 Task: Look for space in Barabai, Indonesia from 5th July, 2023 to 10th July, 2023 for 4 adults in price range Rs.9000 to Rs.14000. Place can be entire place with 2 bedrooms having 4 beds and 2 bathrooms. Property type can be house, flat, guest house. Booking option can be shelf check-in. Required host language is English.
Action: Mouse moved to (473, 85)
Screenshot: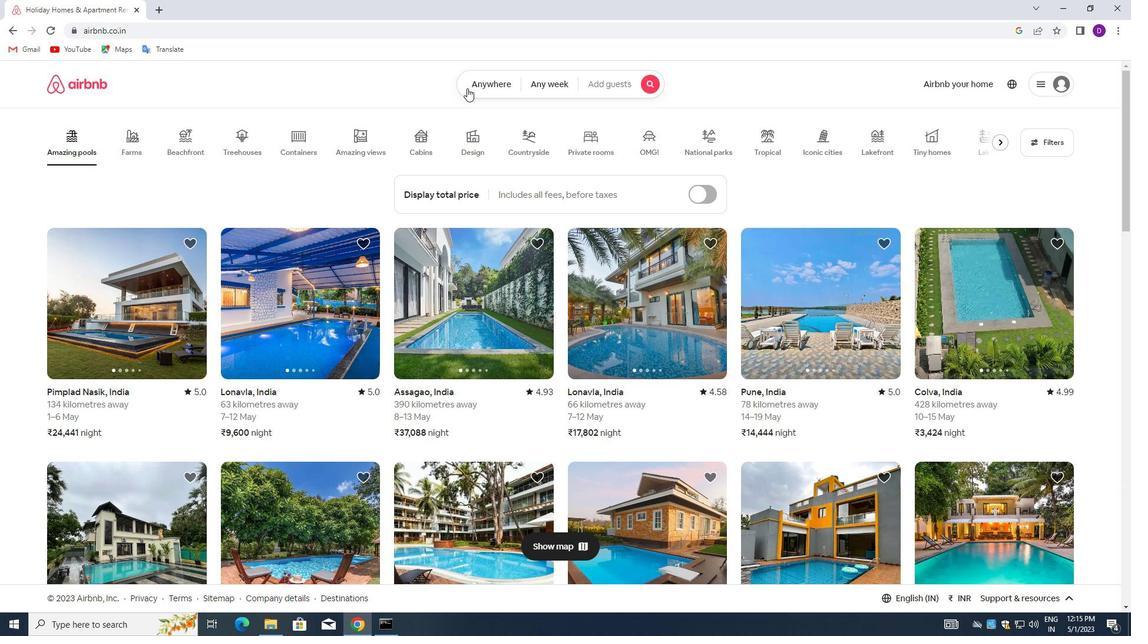 
Action: Mouse pressed left at (473, 85)
Screenshot: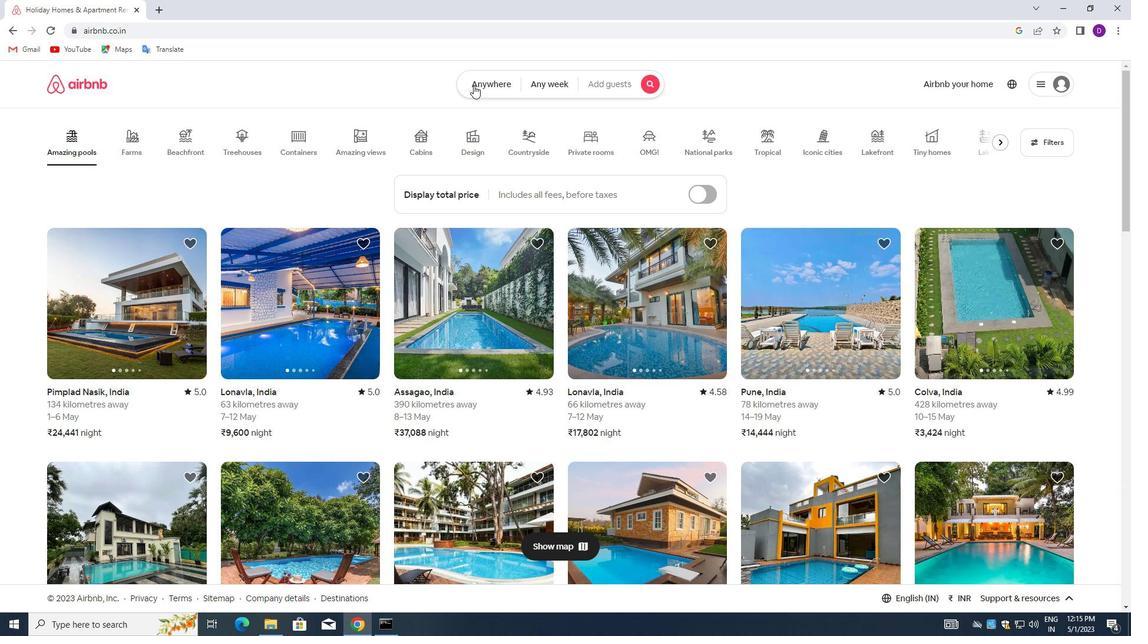 
Action: Mouse moved to (371, 134)
Screenshot: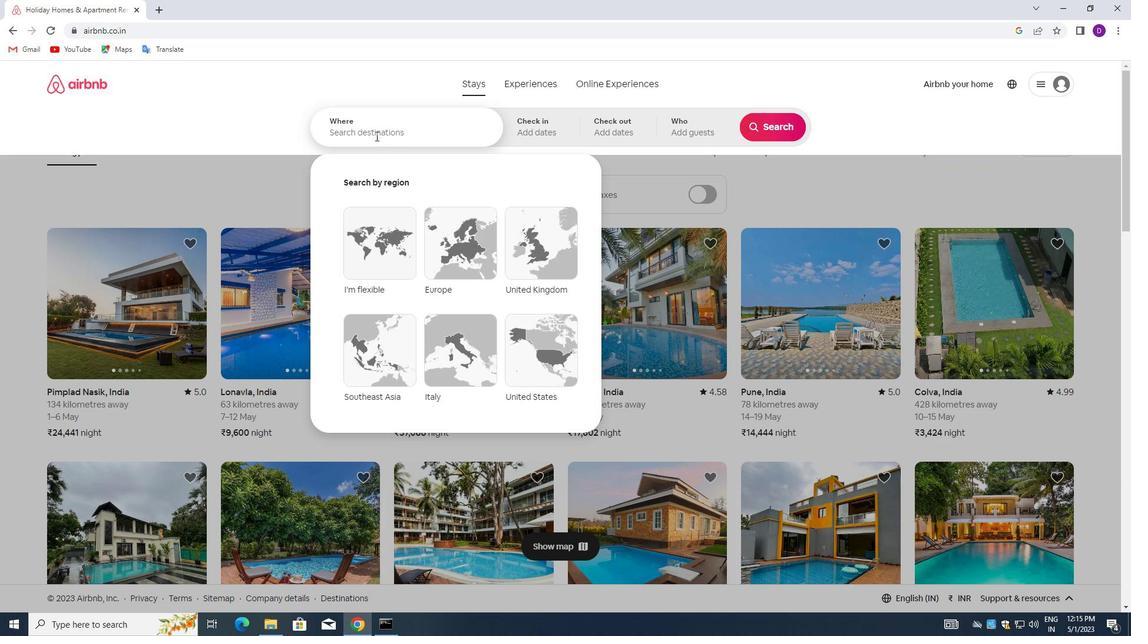 
Action: Mouse pressed left at (371, 134)
Screenshot: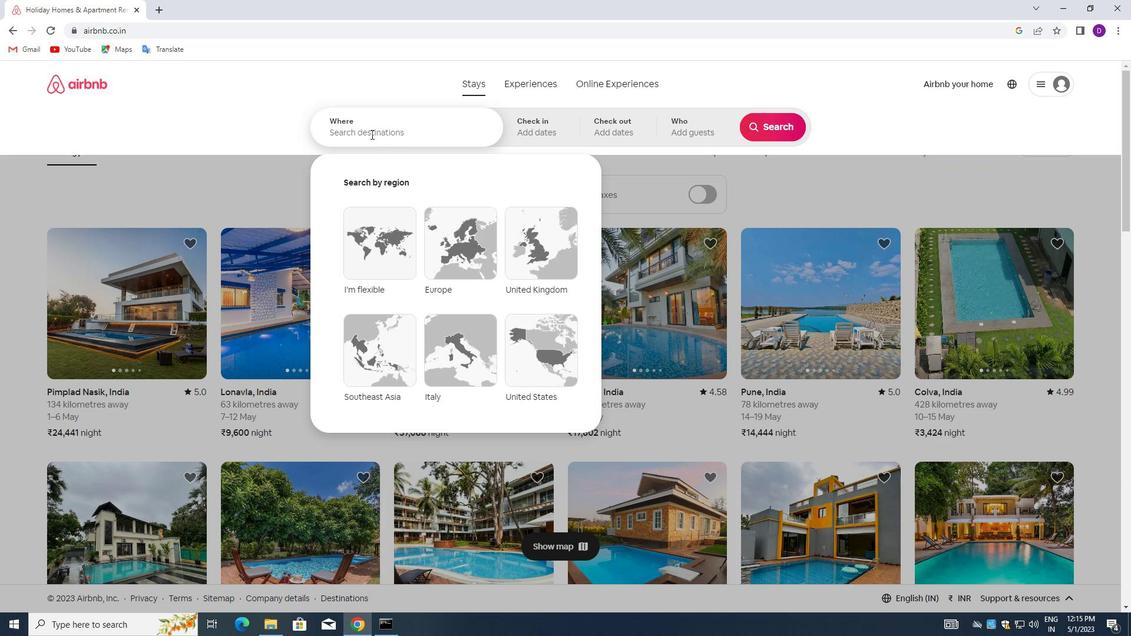 
Action: Mouse moved to (354, 126)
Screenshot: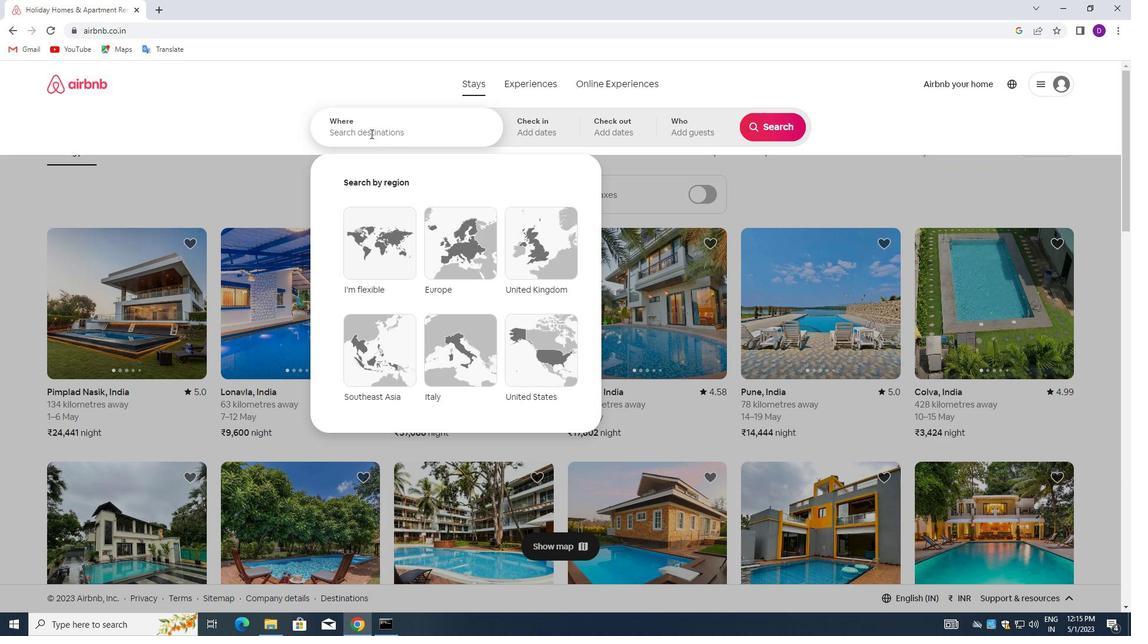 
Action: Key pressed <Key.shift>BARABAI
Screenshot: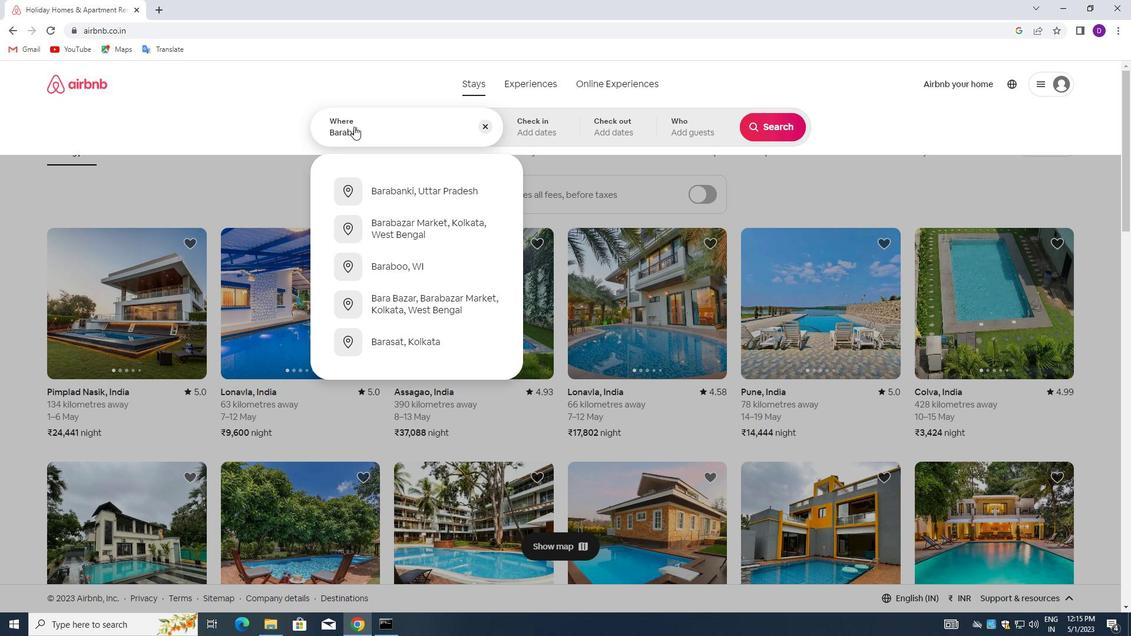 
Action: Mouse moved to (272, 126)
Screenshot: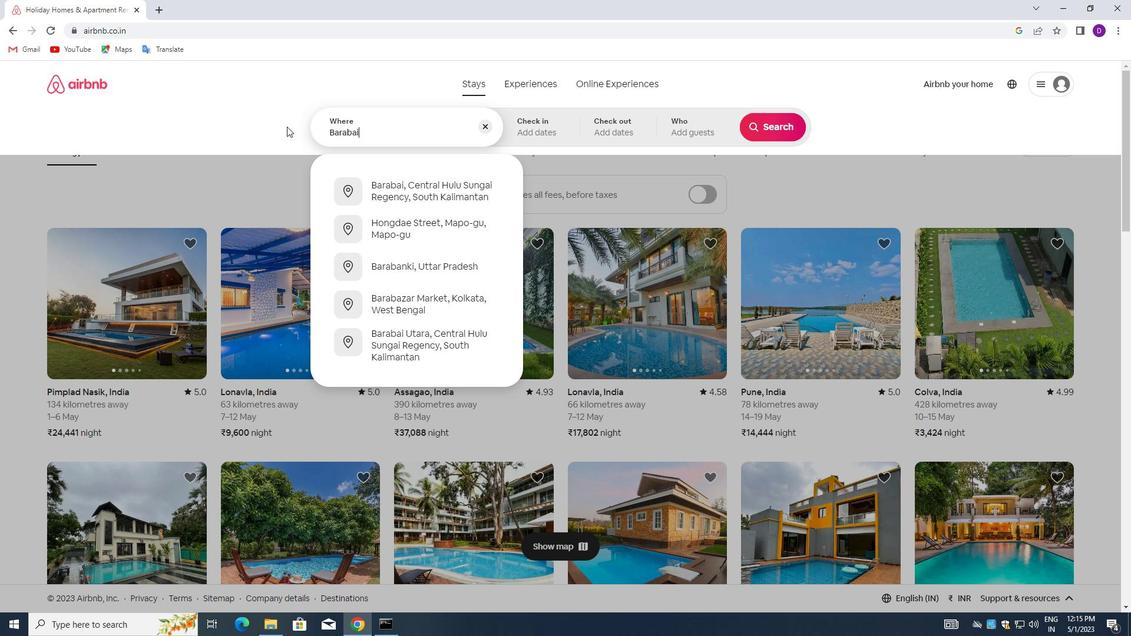 
Action: Key pressed ,<Key.space><Key.shift>INDONESE<Key.backspace>IA<Key.enter>
Screenshot: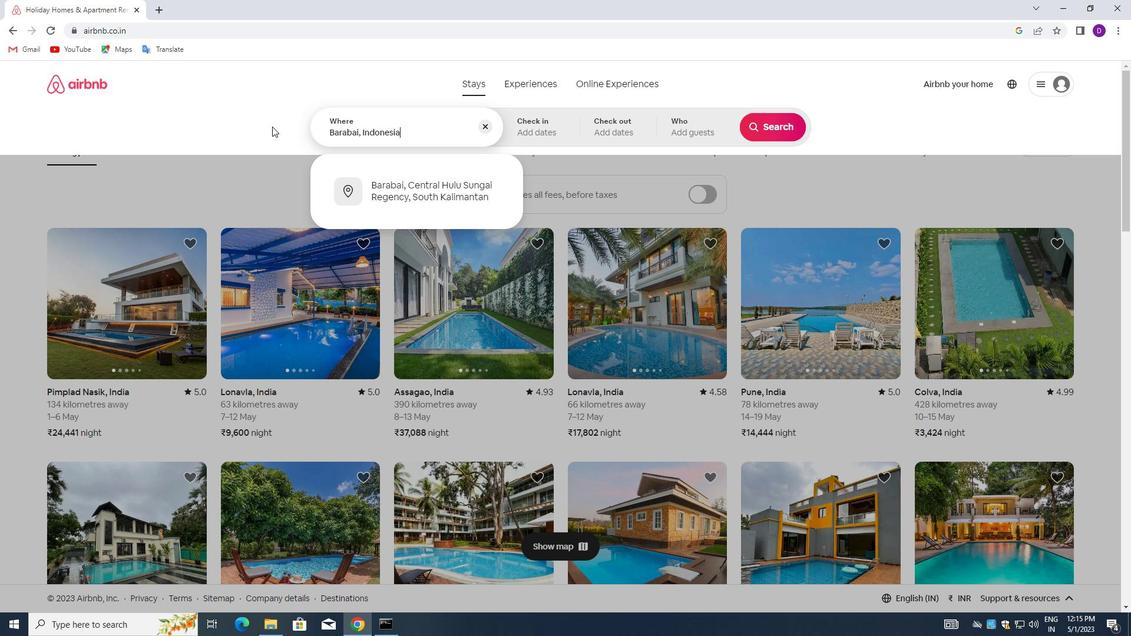 
Action: Mouse moved to (762, 222)
Screenshot: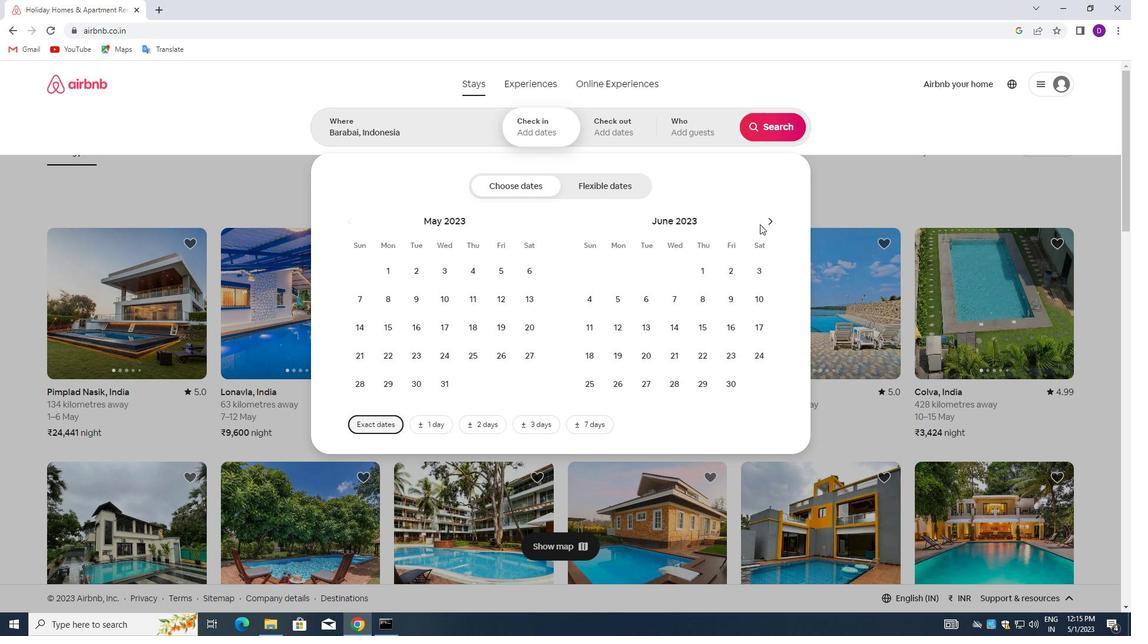 
Action: Mouse pressed left at (762, 222)
Screenshot: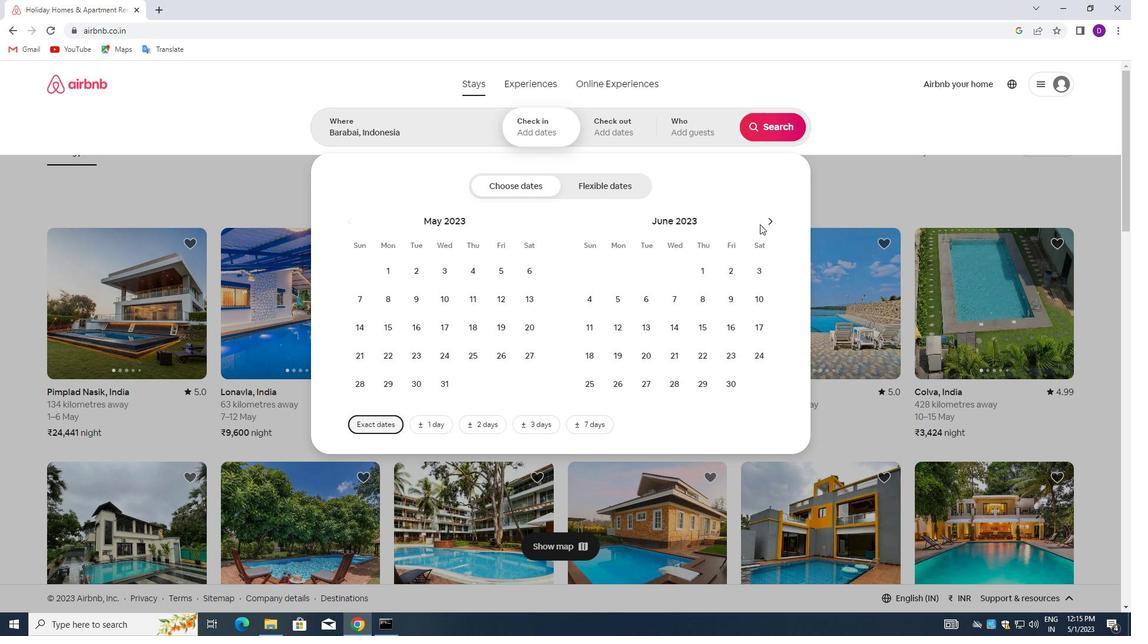 
Action: Mouse moved to (667, 299)
Screenshot: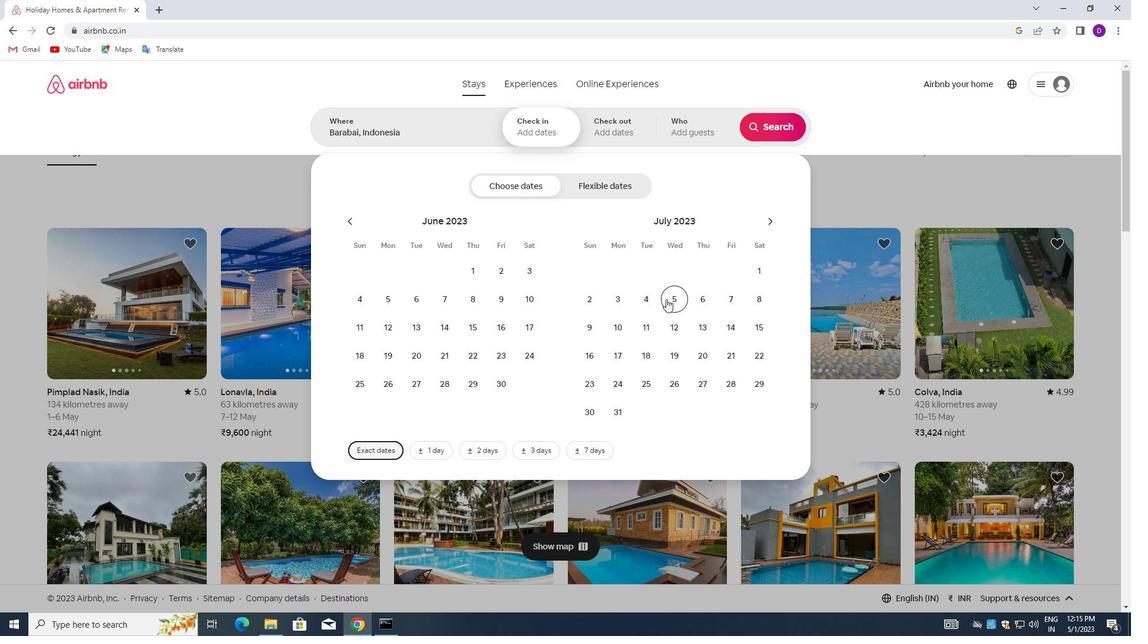 
Action: Mouse pressed left at (667, 299)
Screenshot: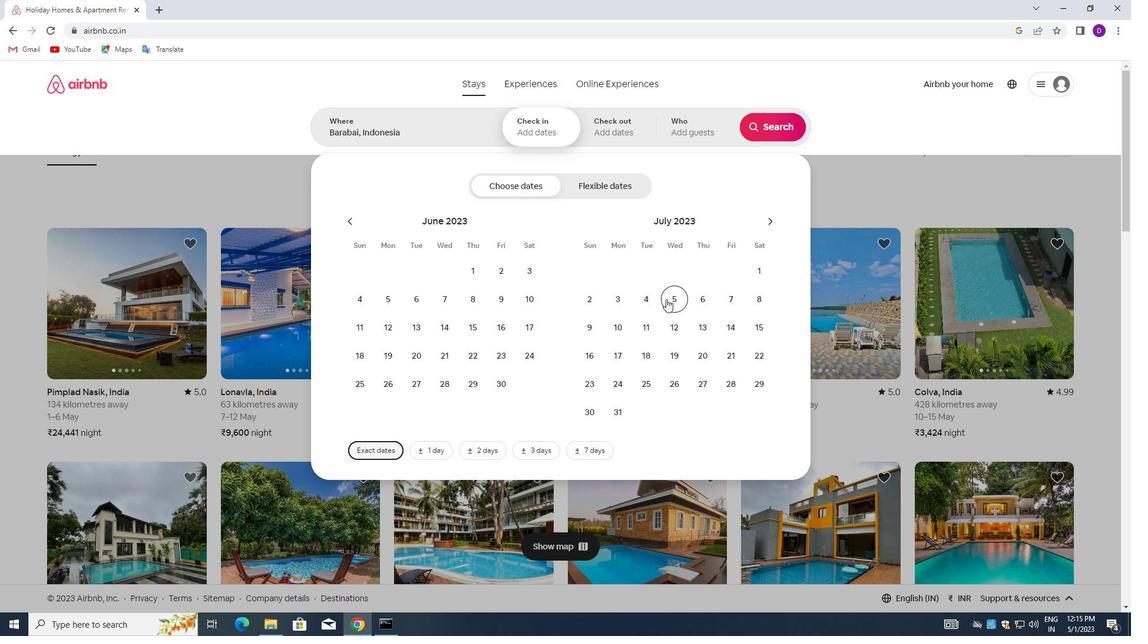
Action: Mouse moved to (618, 326)
Screenshot: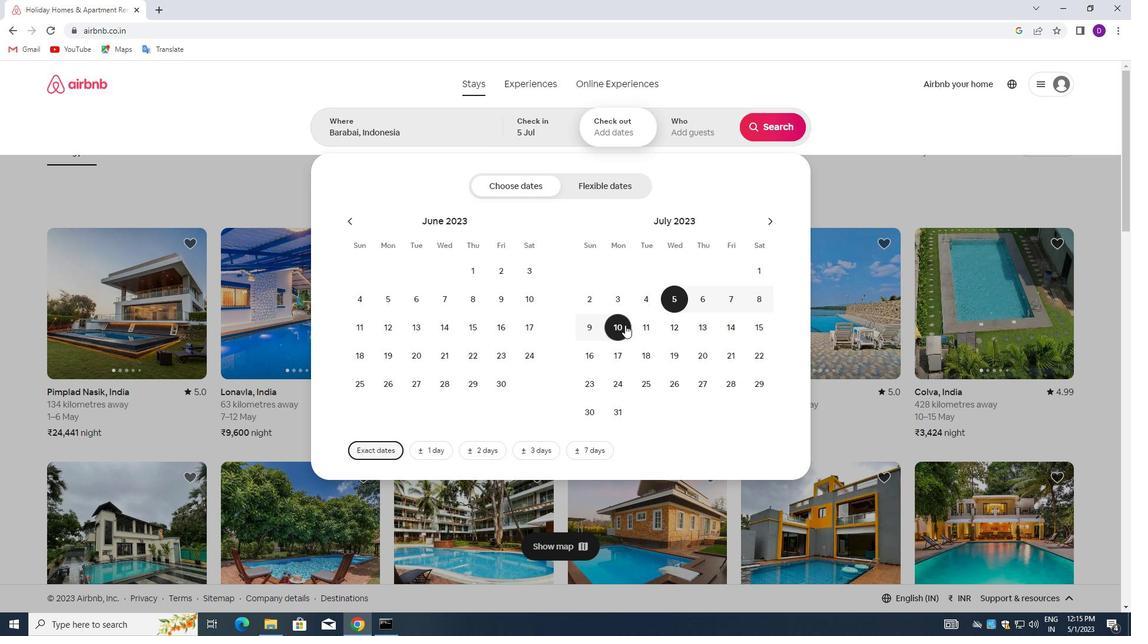 
Action: Mouse pressed left at (618, 326)
Screenshot: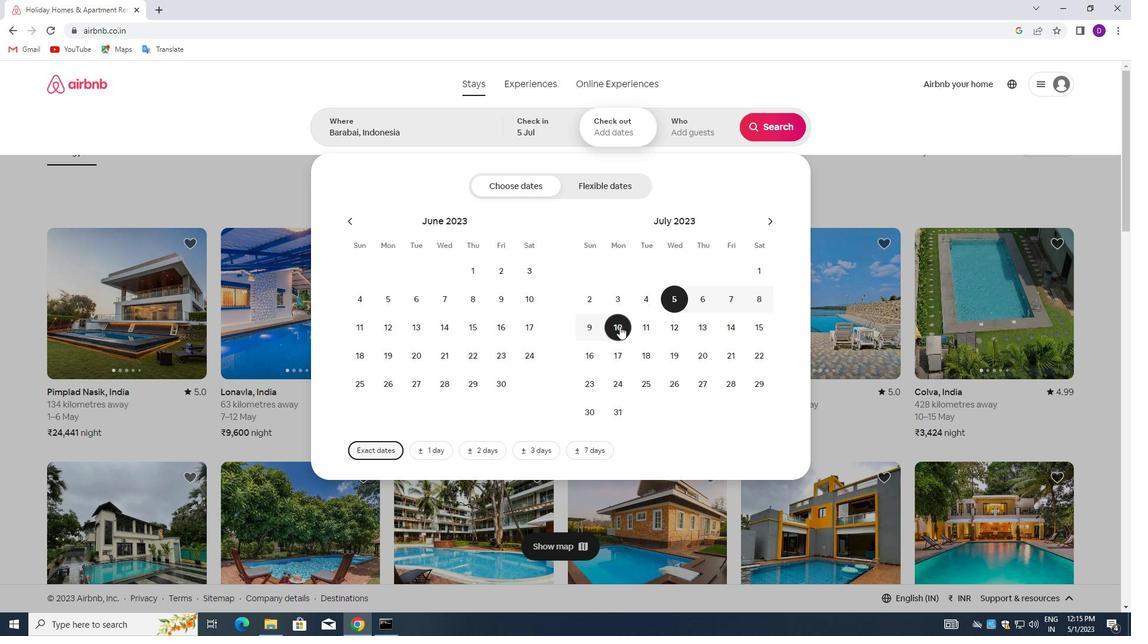 
Action: Mouse moved to (682, 133)
Screenshot: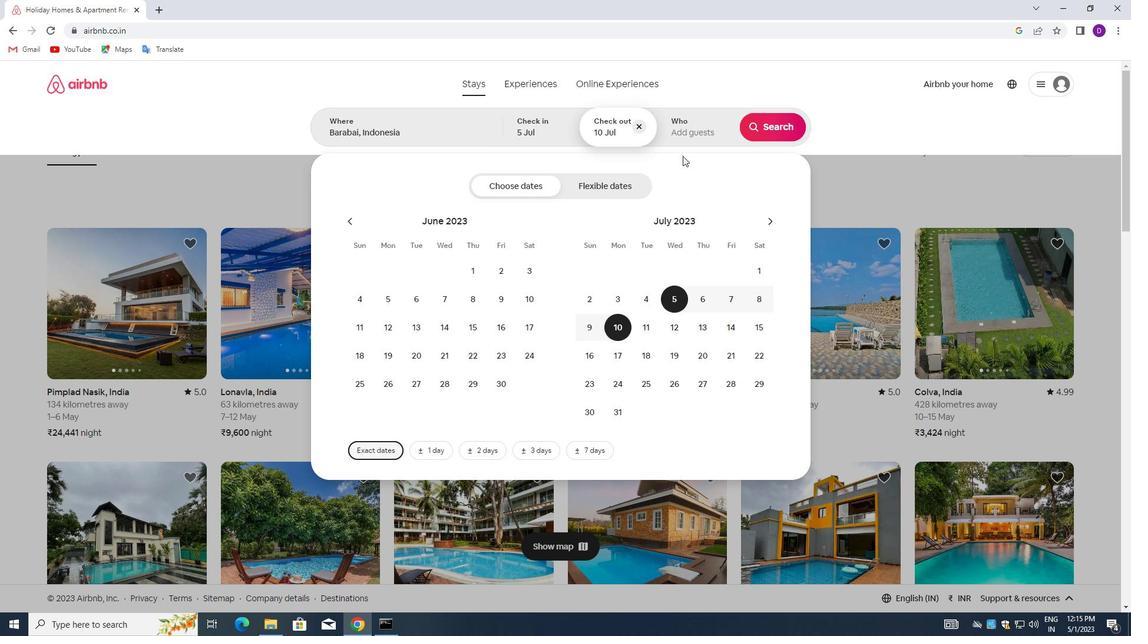 
Action: Mouse pressed left at (682, 133)
Screenshot: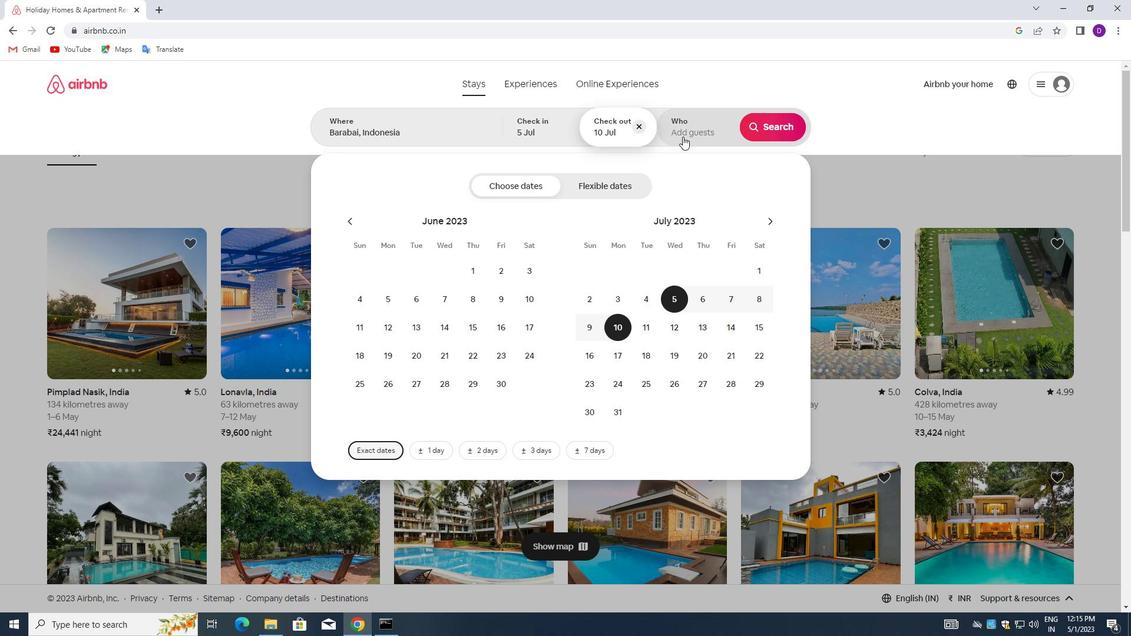 
Action: Mouse moved to (784, 179)
Screenshot: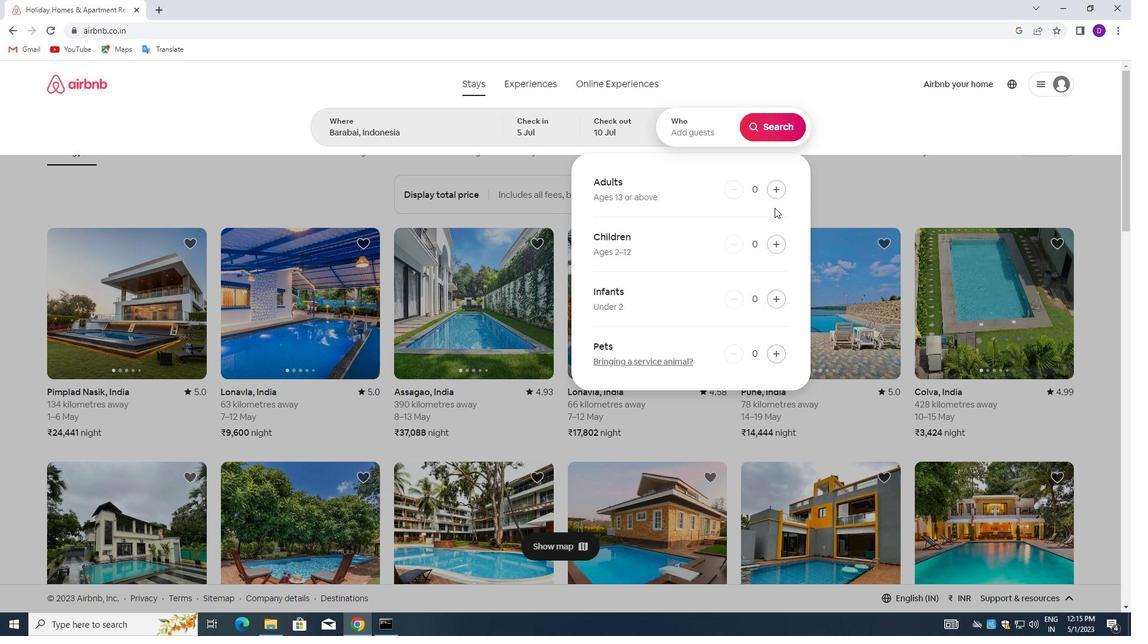 
Action: Mouse pressed left at (784, 179)
Screenshot: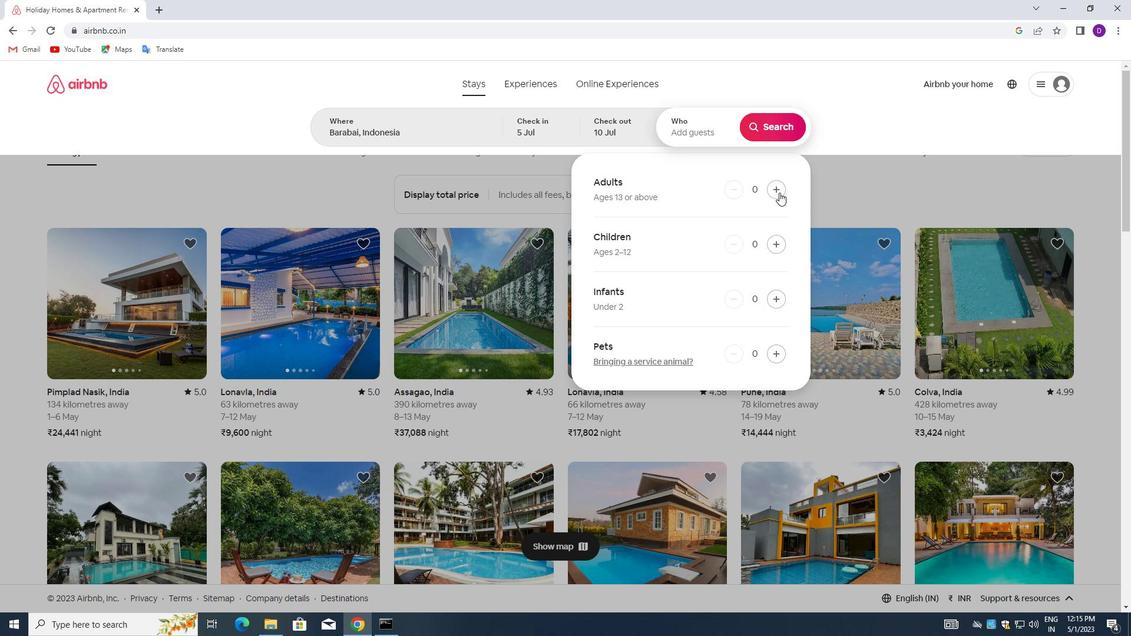 
Action: Mouse moved to (775, 187)
Screenshot: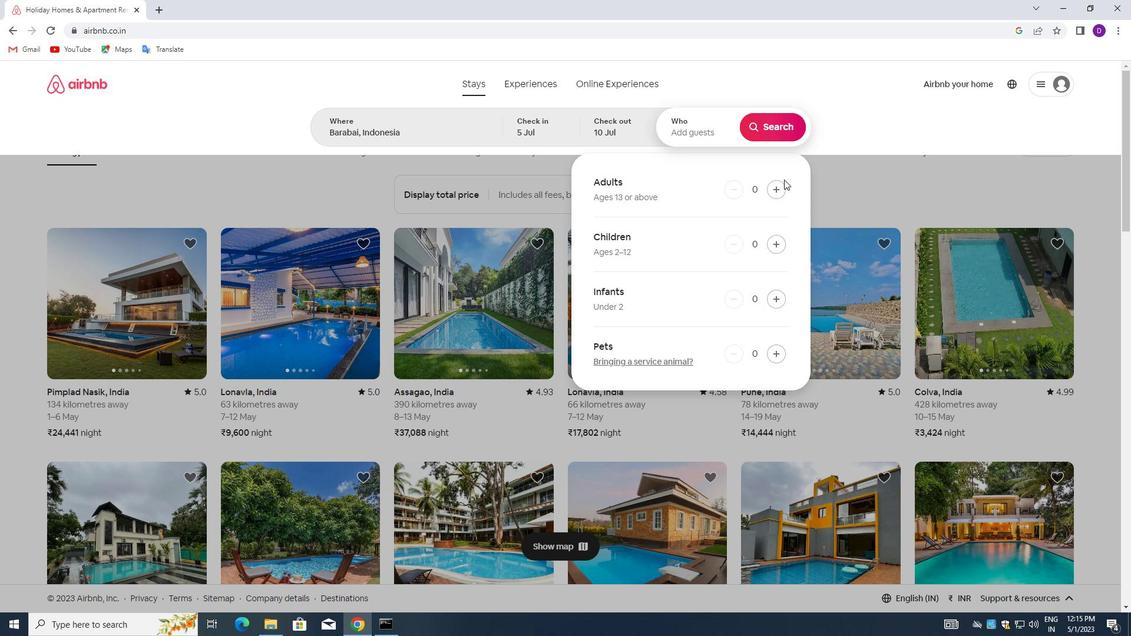 
Action: Mouse pressed left at (775, 187)
Screenshot: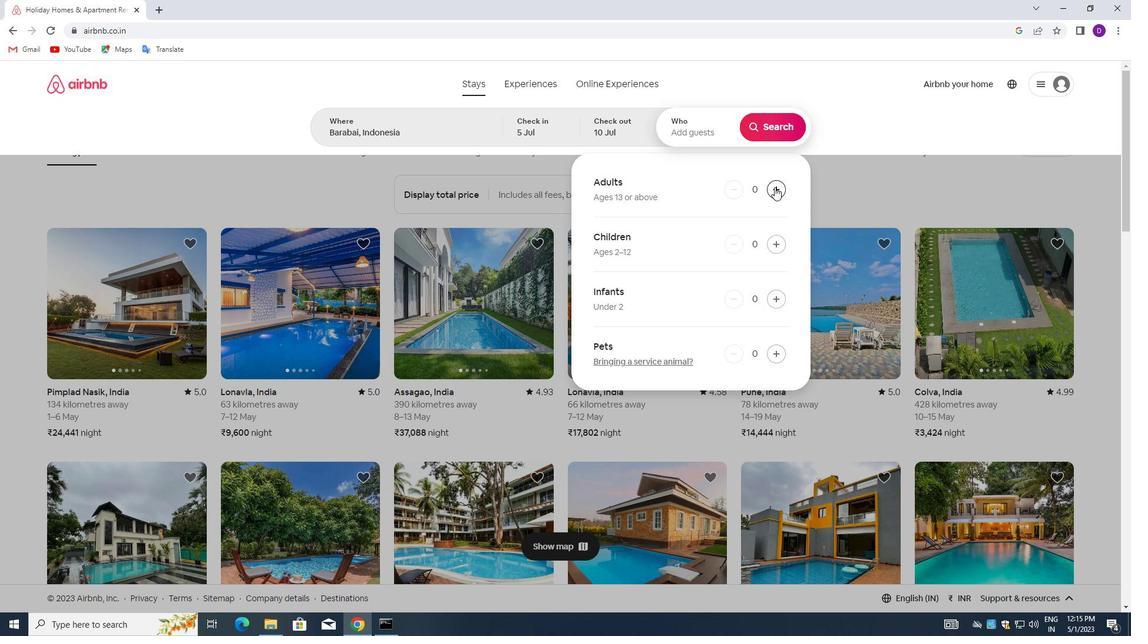 
Action: Mouse pressed left at (775, 187)
Screenshot: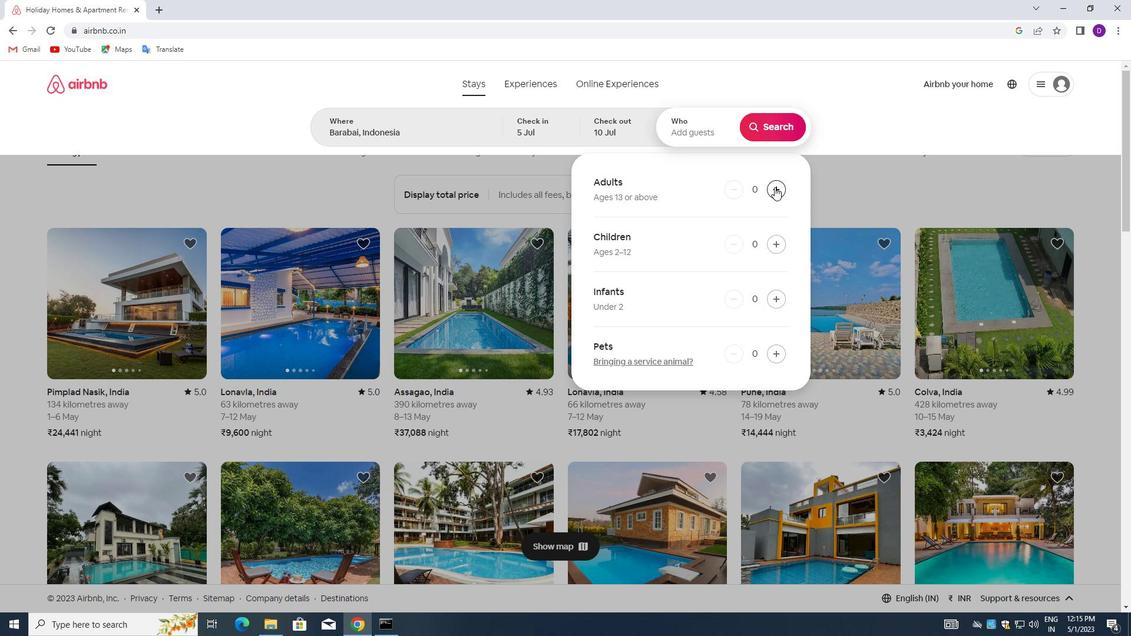 
Action: Mouse pressed left at (775, 187)
Screenshot: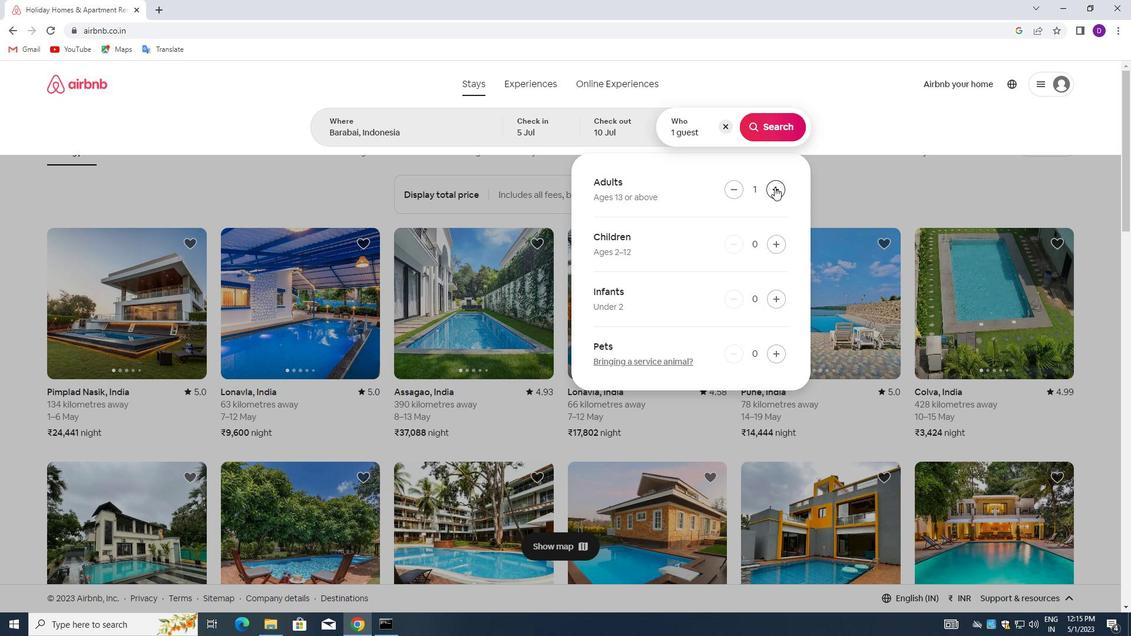 
Action: Mouse pressed left at (775, 187)
Screenshot: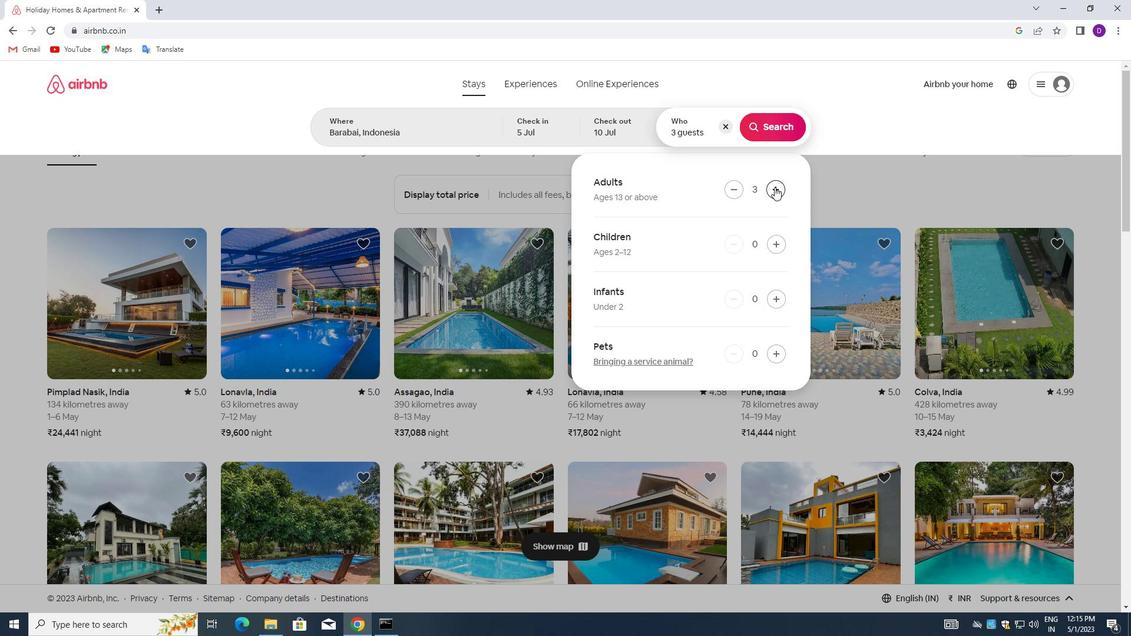 
Action: Mouse moved to (775, 136)
Screenshot: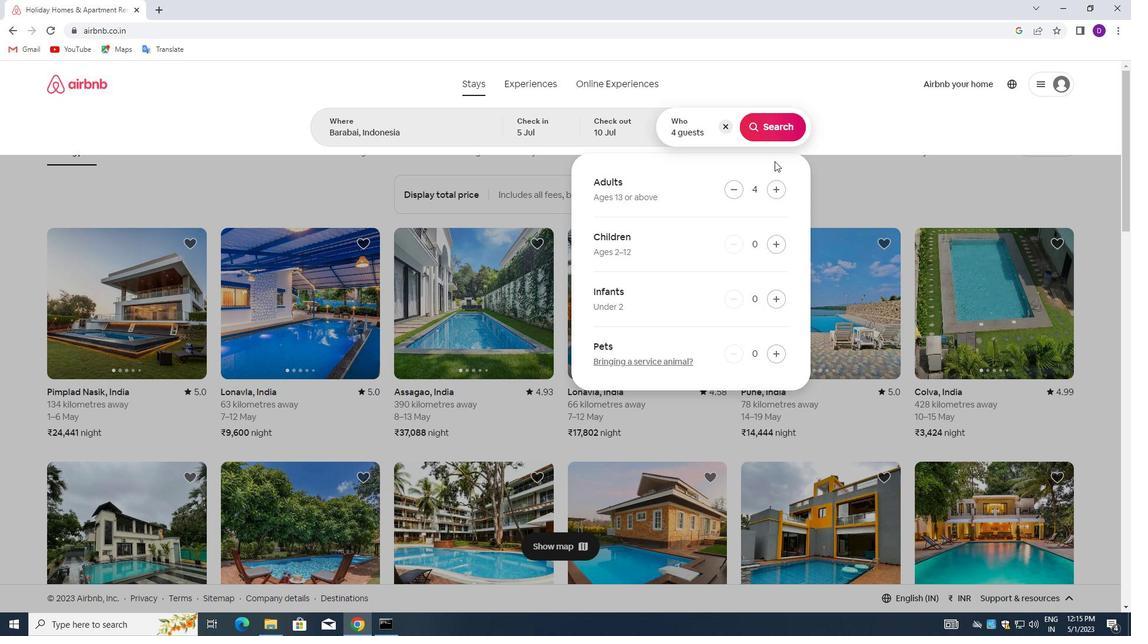 
Action: Mouse pressed left at (775, 136)
Screenshot: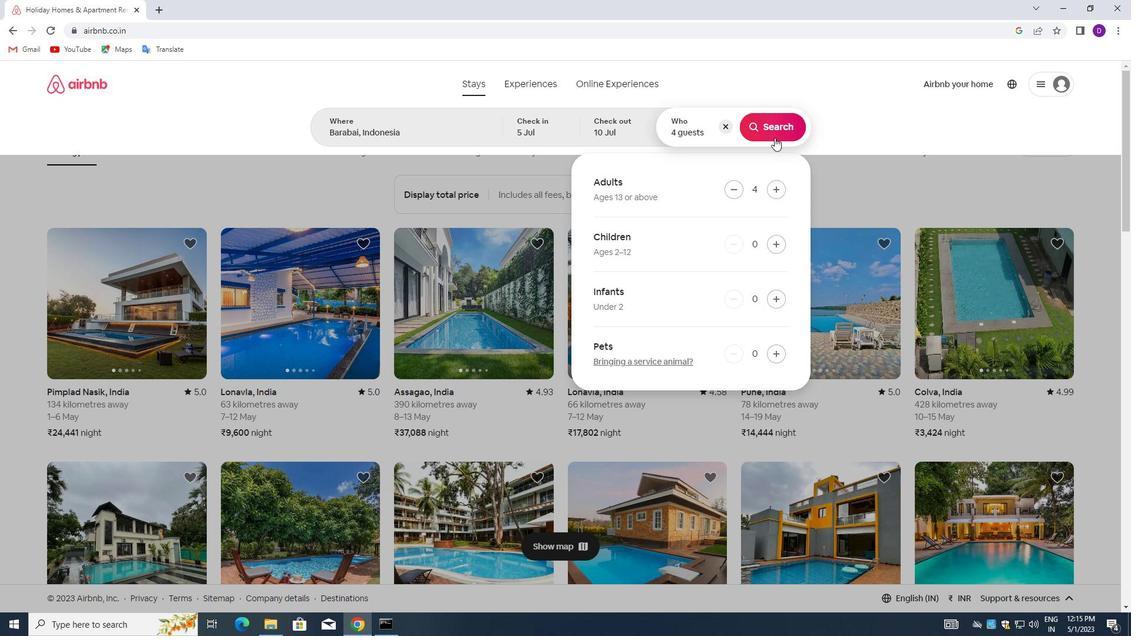 
Action: Mouse moved to (1066, 132)
Screenshot: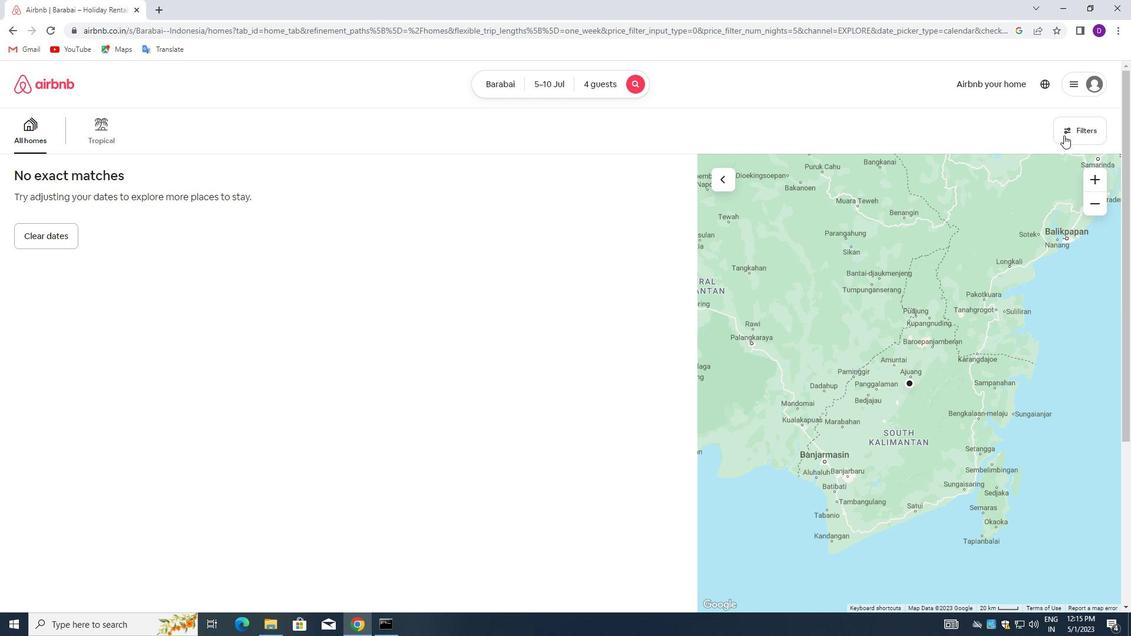 
Action: Mouse pressed left at (1066, 132)
Screenshot: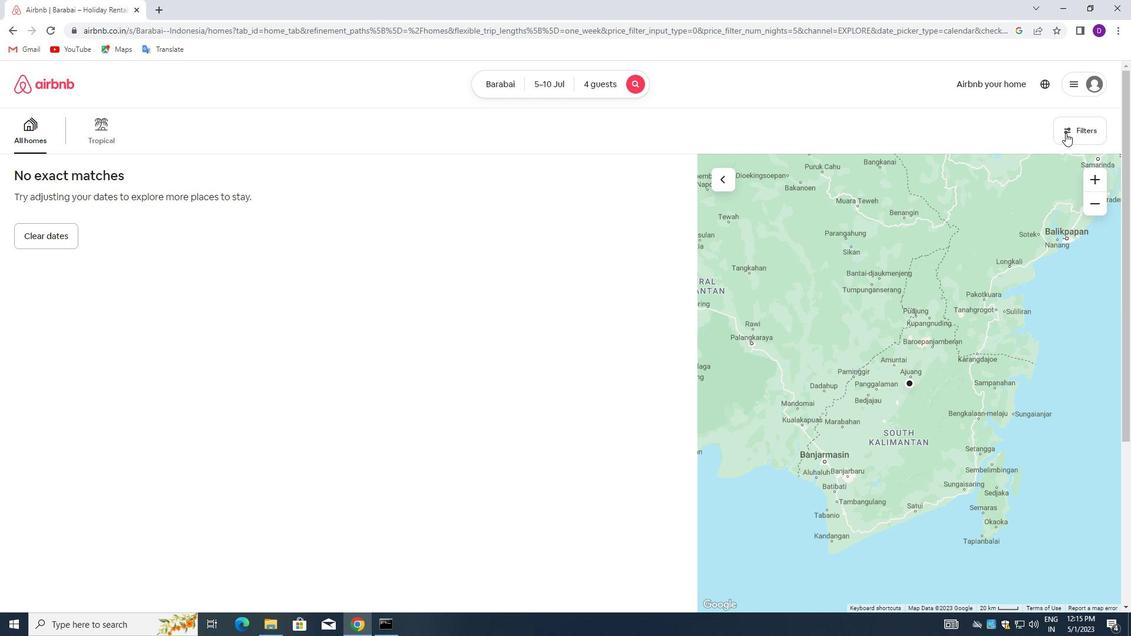 
Action: Mouse moved to (412, 205)
Screenshot: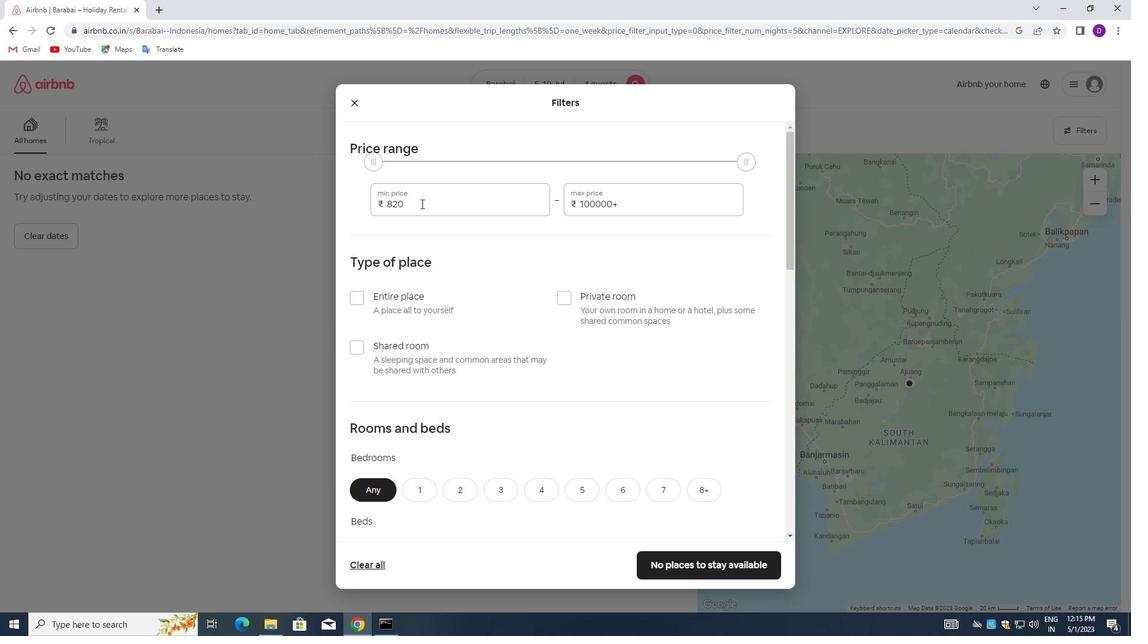 
Action: Mouse pressed left at (412, 205)
Screenshot: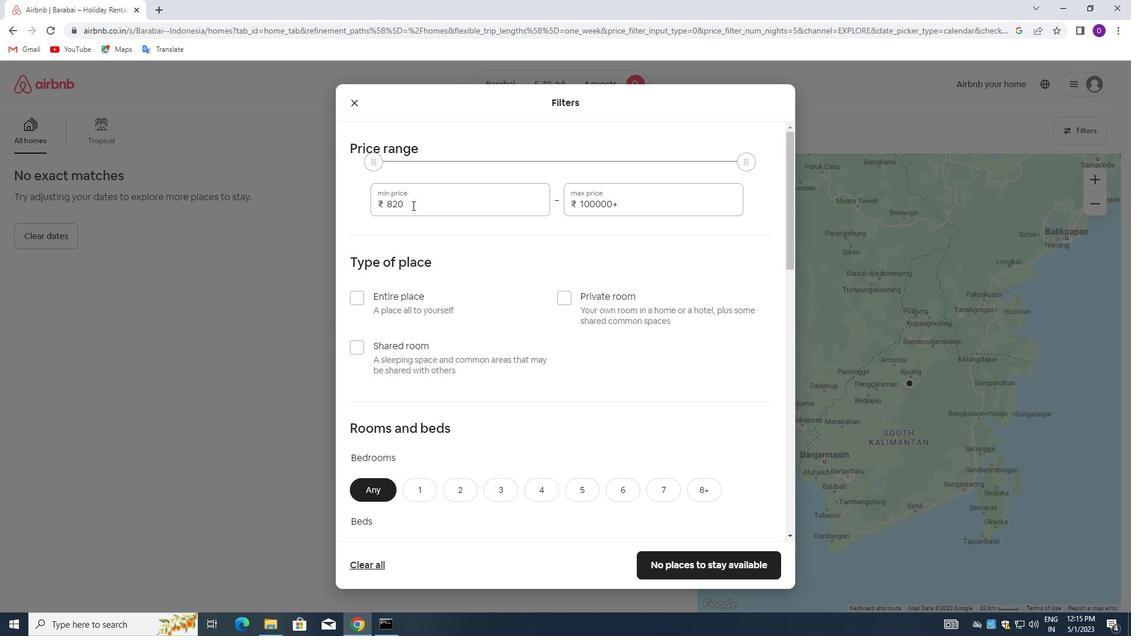 
Action: Mouse pressed left at (412, 205)
Screenshot: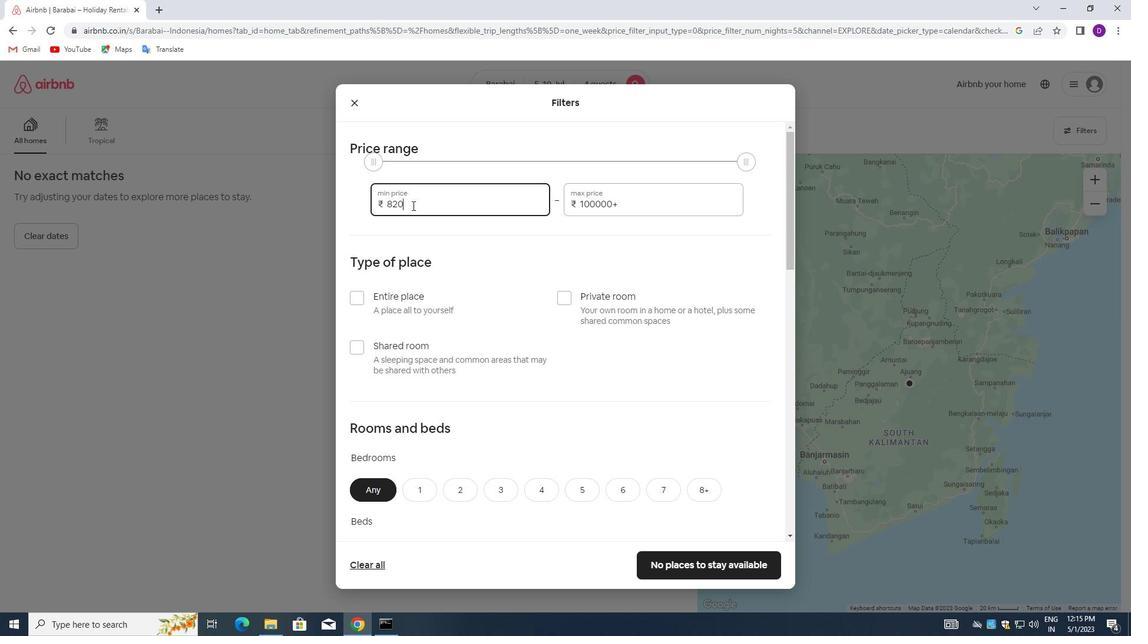 
Action: Key pressed 9000<Key.tab>14000
Screenshot: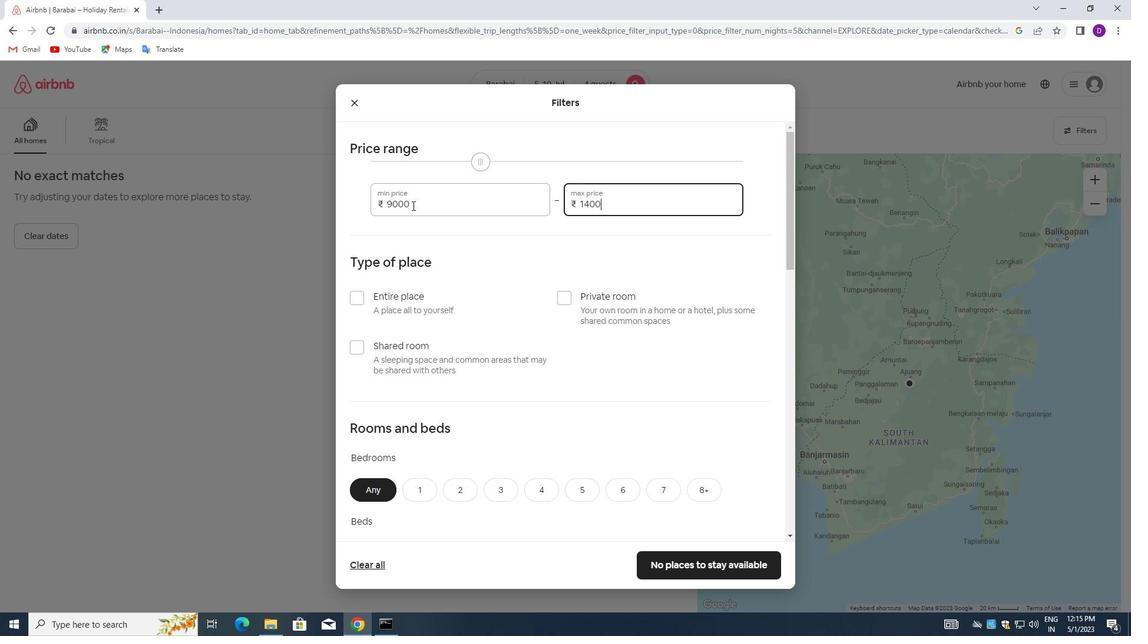 
Action: Mouse moved to (406, 272)
Screenshot: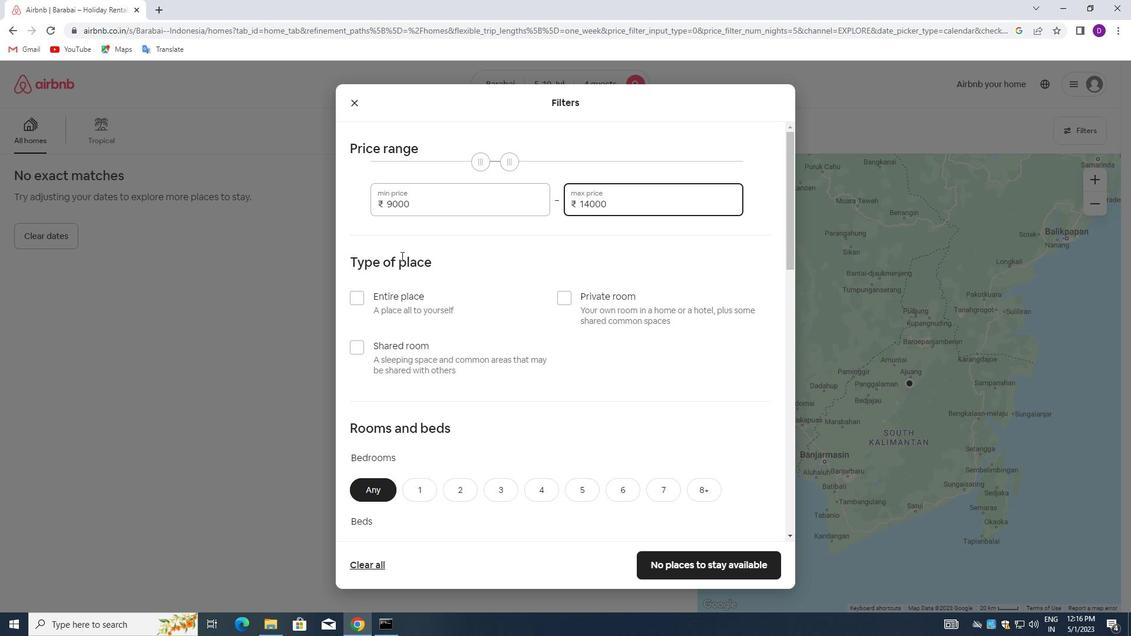 
Action: Mouse scrolled (406, 271) with delta (0, 0)
Screenshot: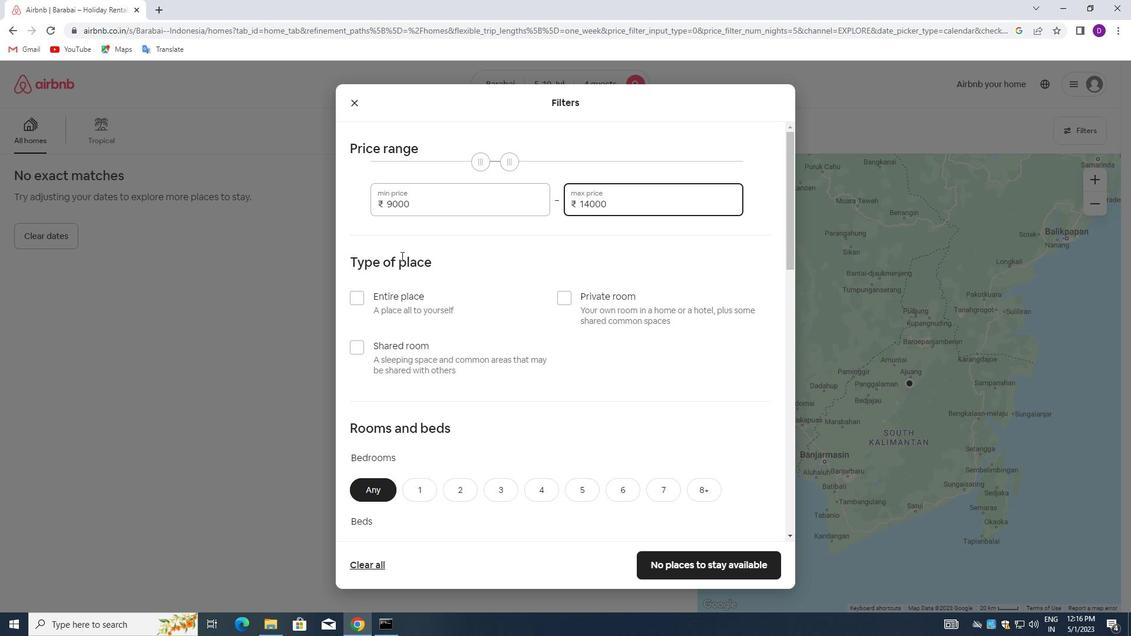 
Action: Mouse moved to (415, 281)
Screenshot: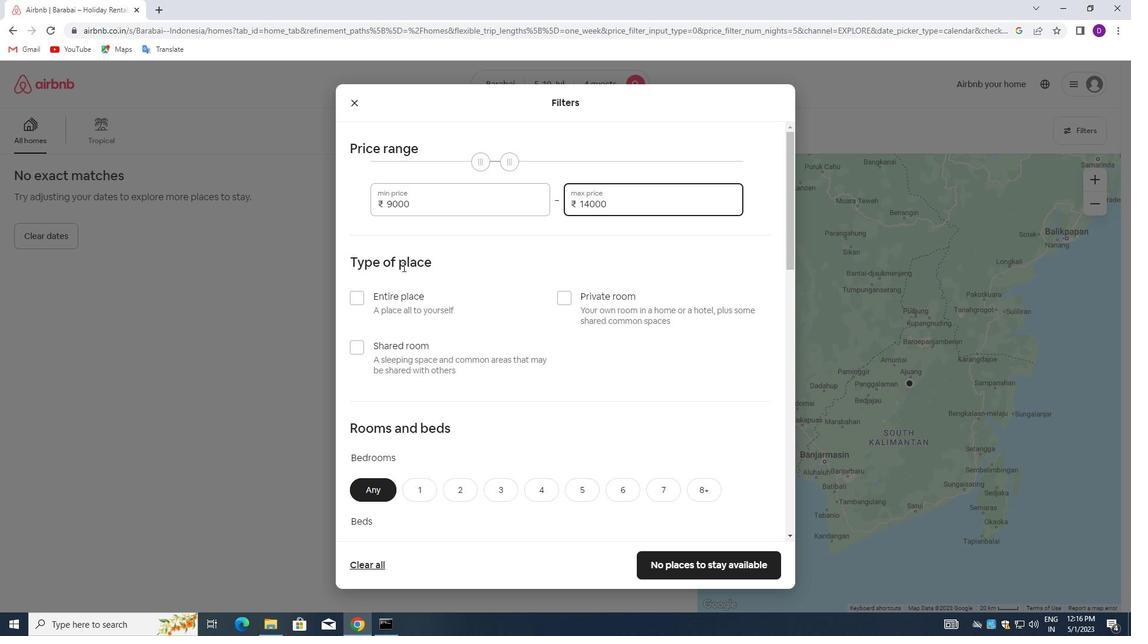 
Action: Mouse scrolled (415, 280) with delta (0, 0)
Screenshot: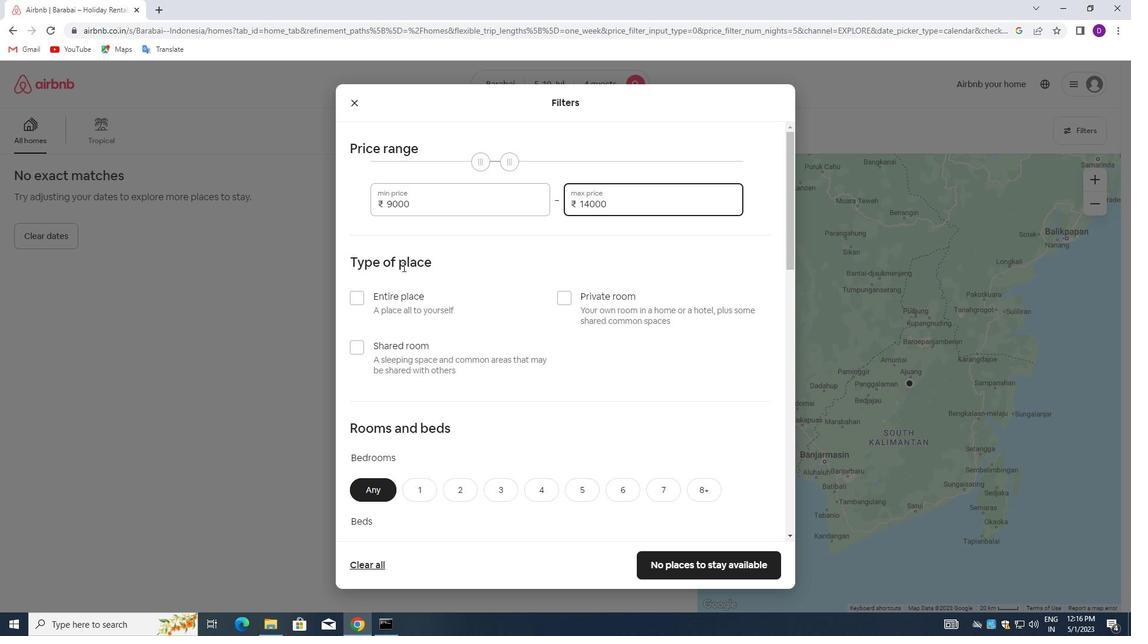 
Action: Mouse moved to (357, 184)
Screenshot: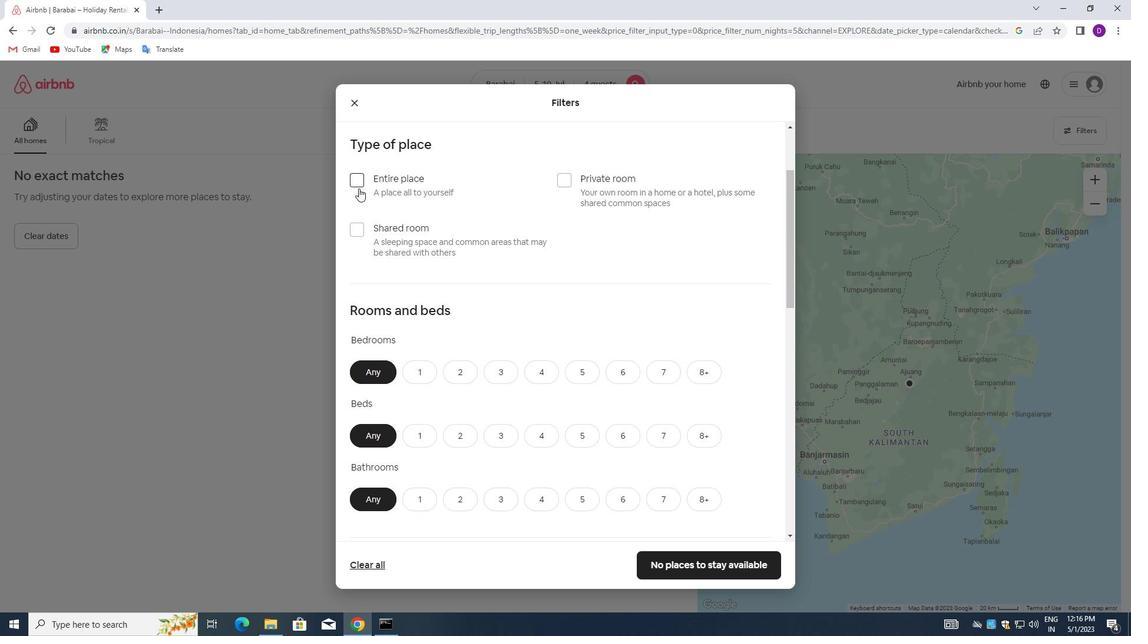 
Action: Mouse pressed left at (357, 184)
Screenshot: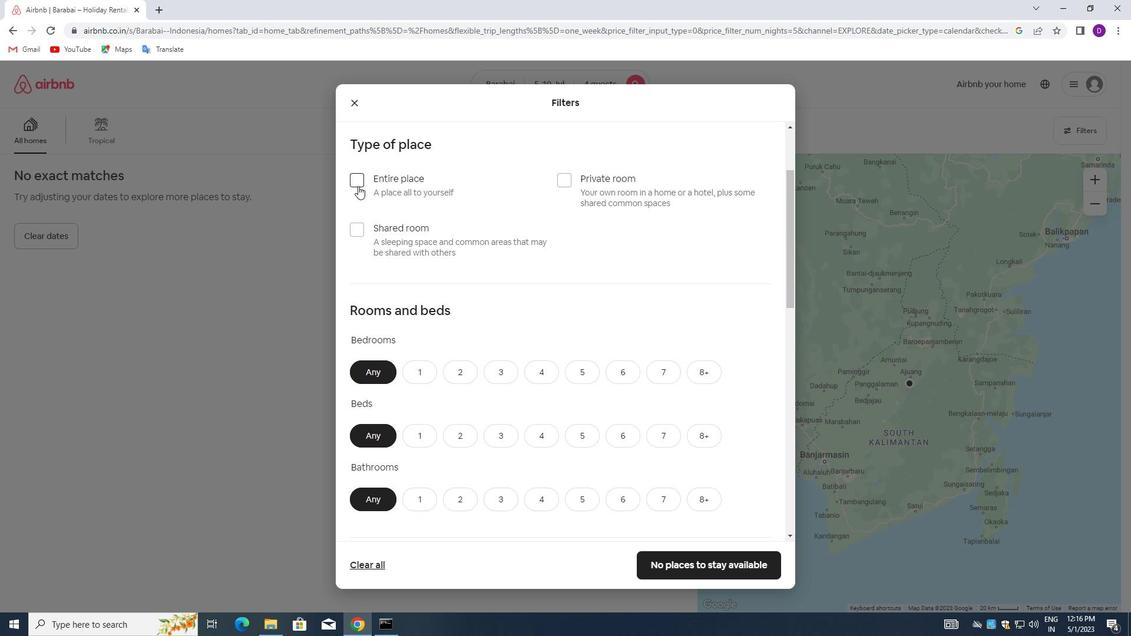 
Action: Mouse moved to (587, 262)
Screenshot: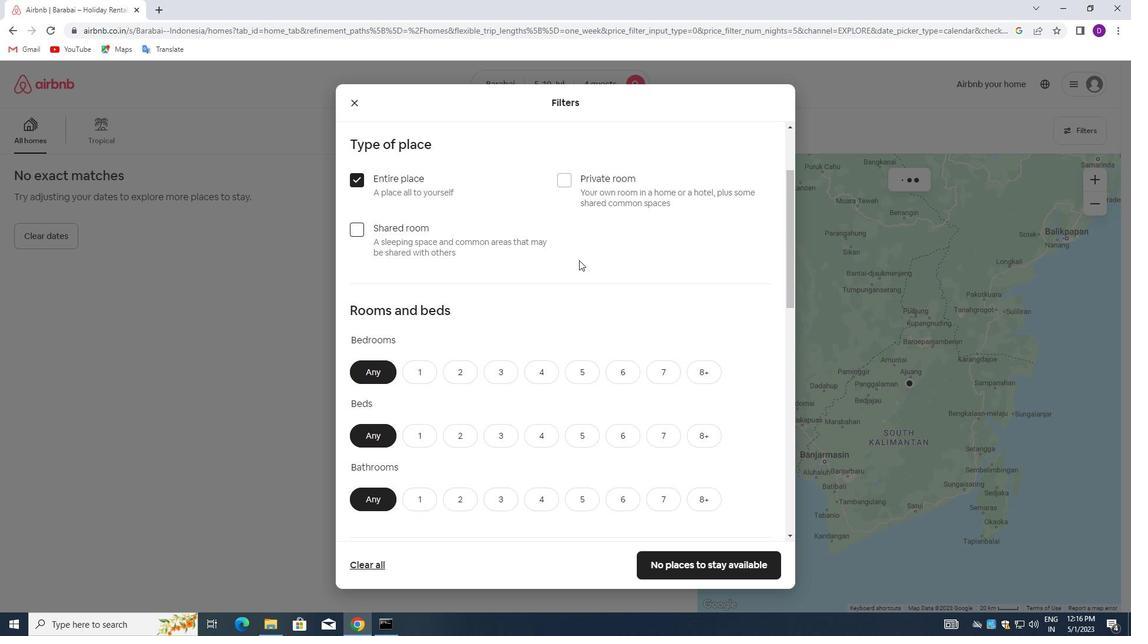 
Action: Mouse scrolled (587, 261) with delta (0, 0)
Screenshot: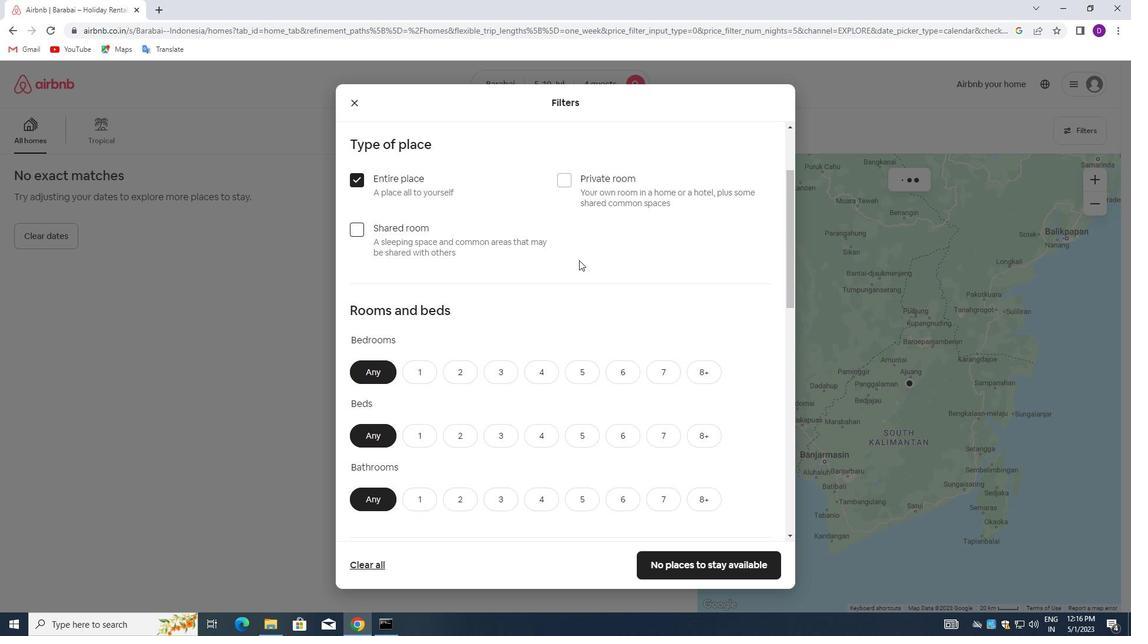 
Action: Mouse moved to (587, 265)
Screenshot: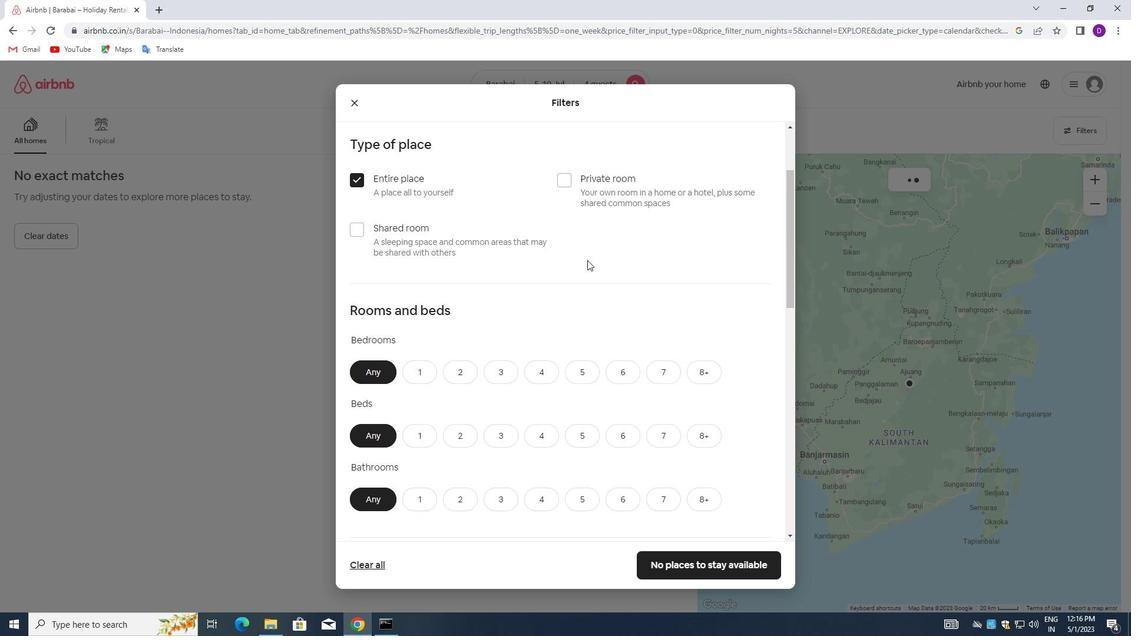 
Action: Mouse scrolled (587, 265) with delta (0, 0)
Screenshot: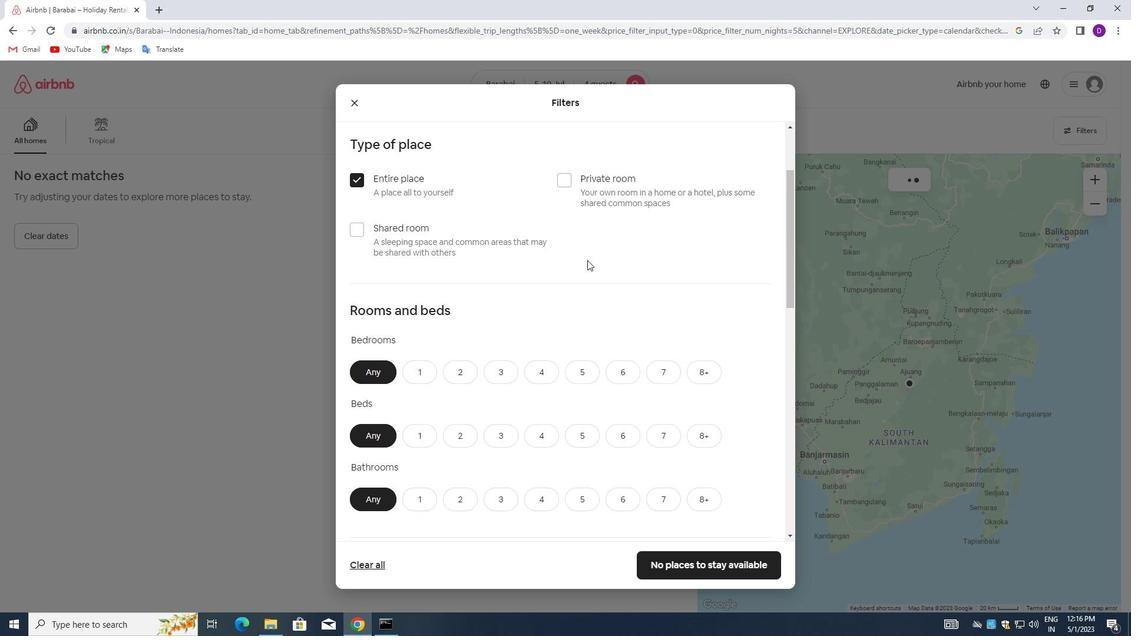 
Action: Mouse moved to (587, 267)
Screenshot: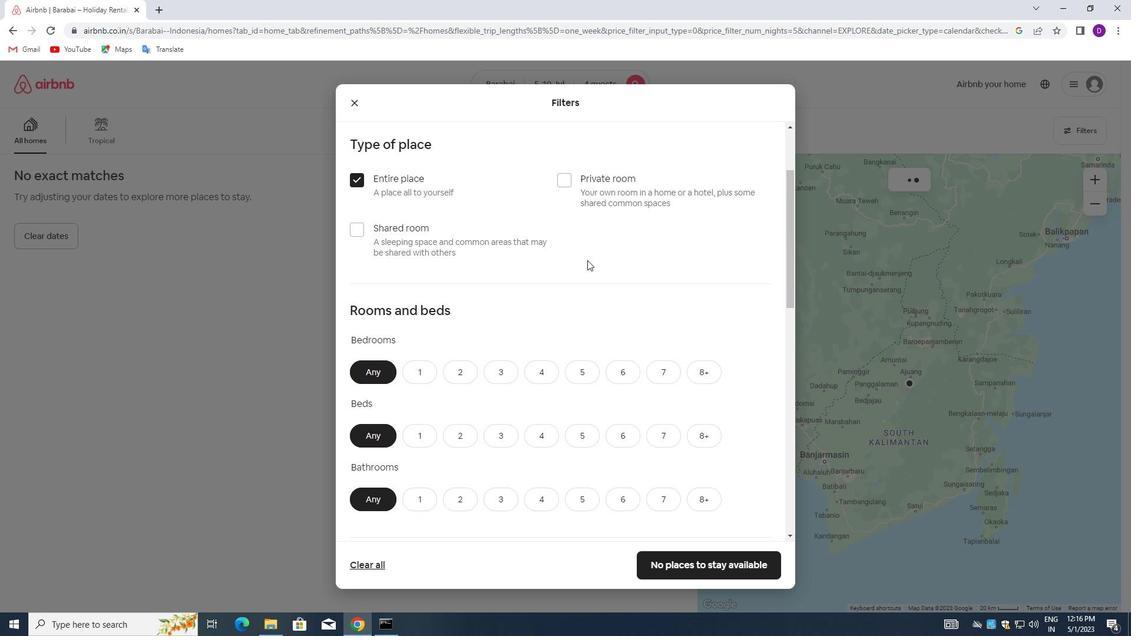 
Action: Mouse scrolled (587, 267) with delta (0, 0)
Screenshot: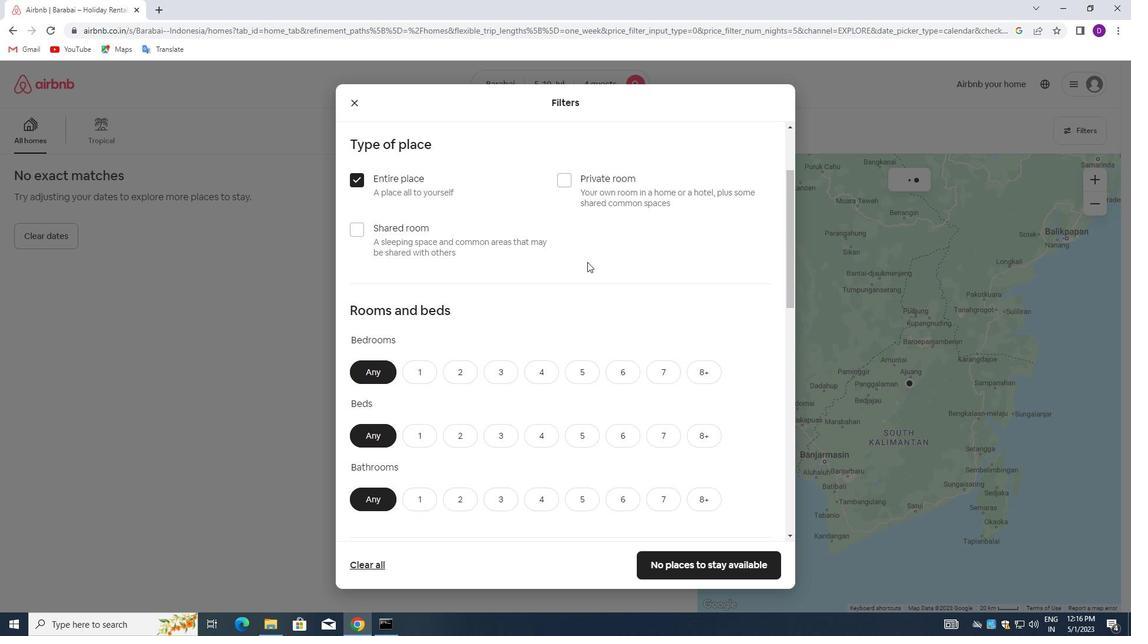 
Action: Mouse moved to (457, 202)
Screenshot: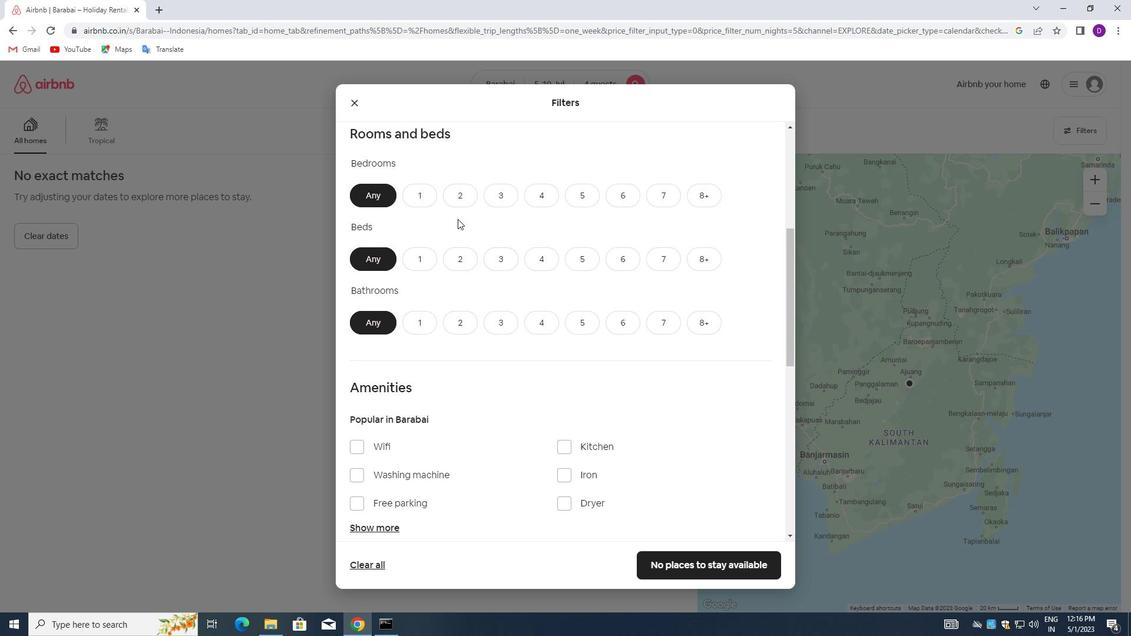 
Action: Mouse pressed left at (457, 202)
Screenshot: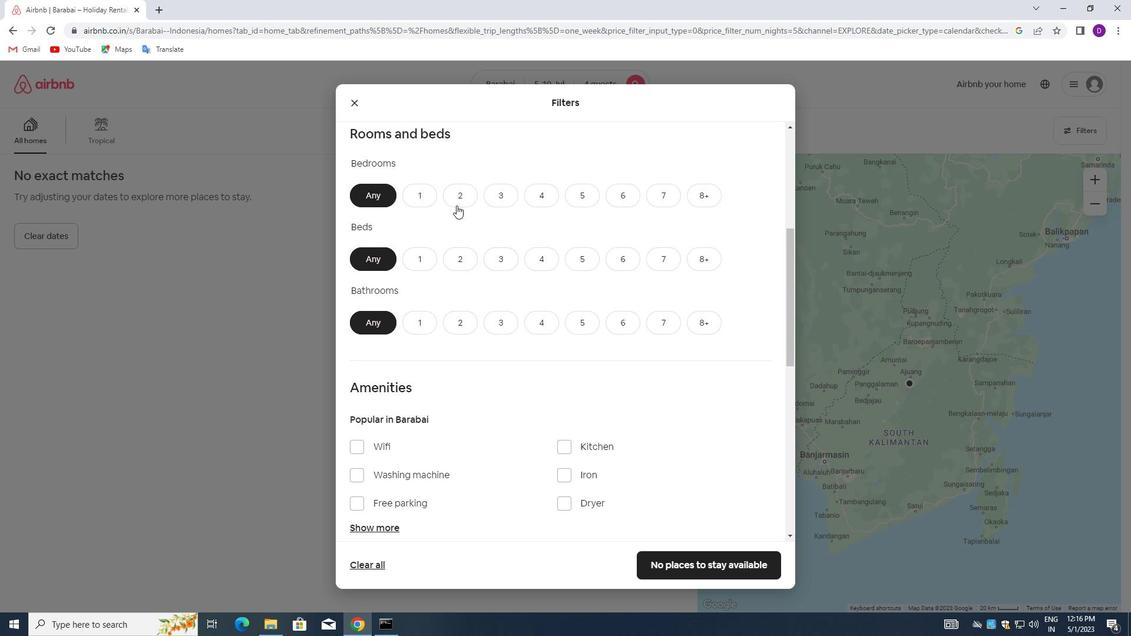 
Action: Mouse moved to (532, 258)
Screenshot: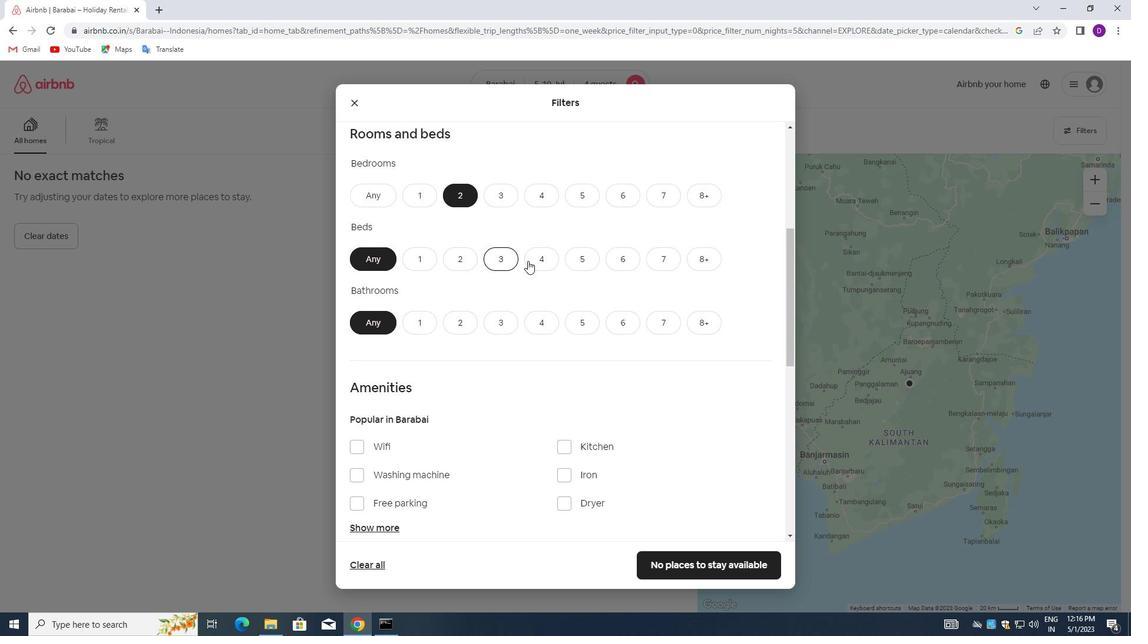 
Action: Mouse pressed left at (532, 258)
Screenshot: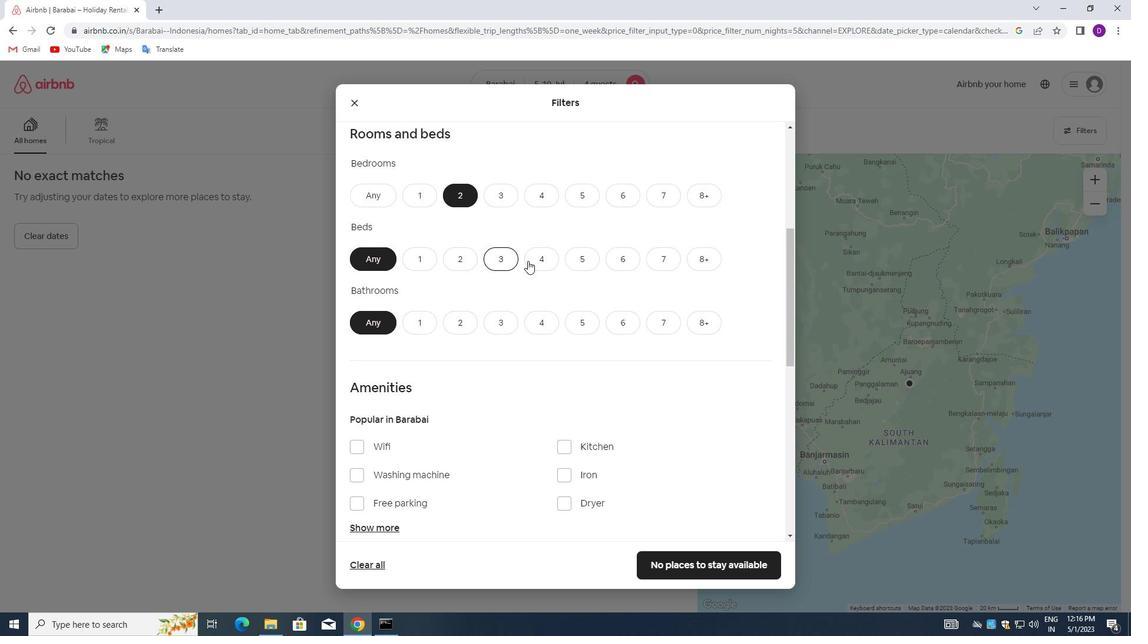 
Action: Mouse moved to (415, 327)
Screenshot: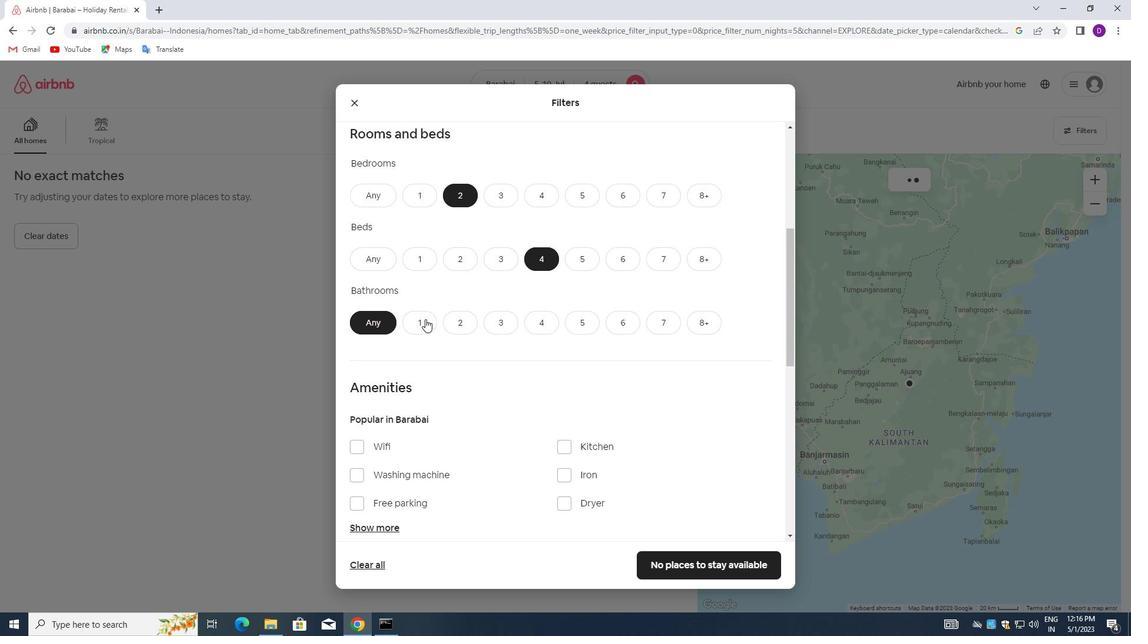 
Action: Mouse pressed left at (415, 327)
Screenshot: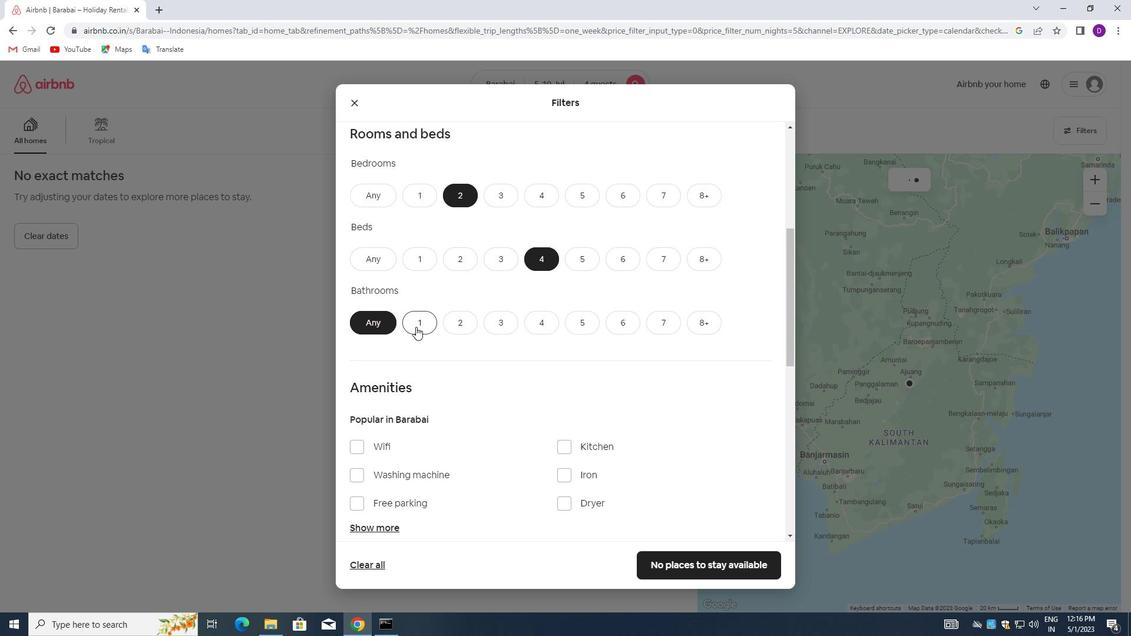 
Action: Mouse moved to (453, 330)
Screenshot: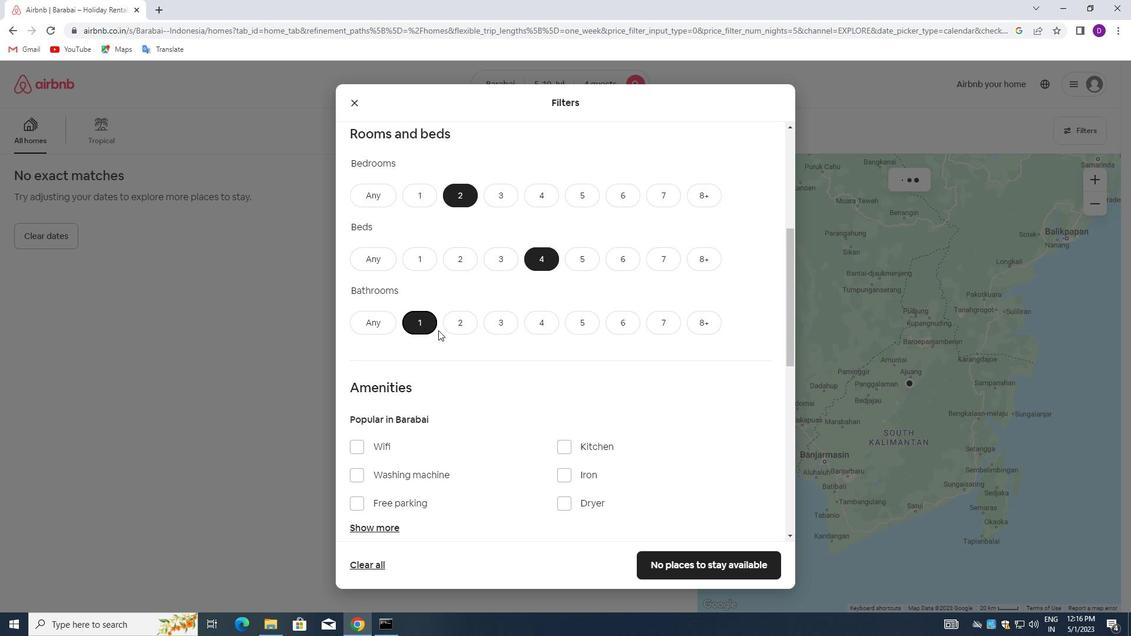 
Action: Mouse pressed left at (453, 330)
Screenshot: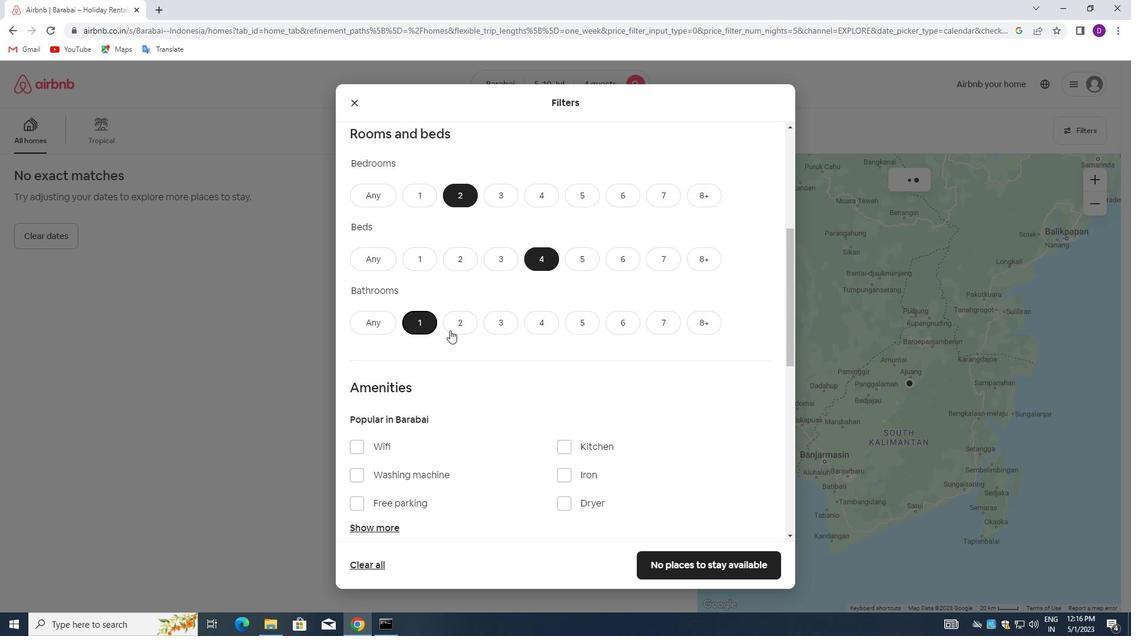 
Action: Mouse moved to (454, 330)
Screenshot: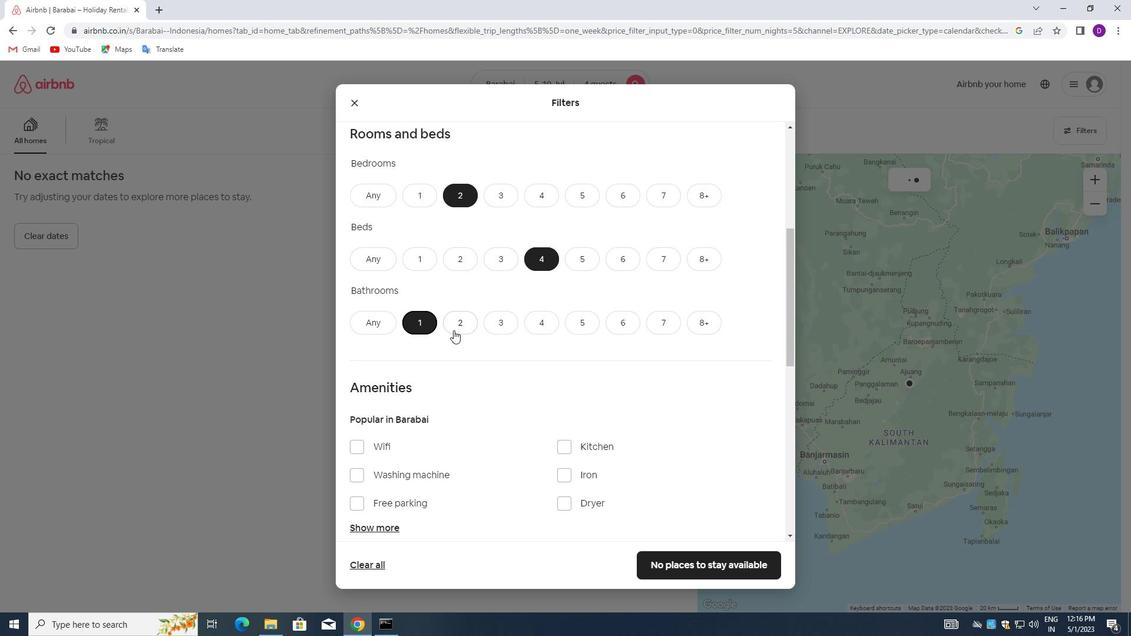 
Action: Mouse scrolled (454, 330) with delta (0, 0)
Screenshot: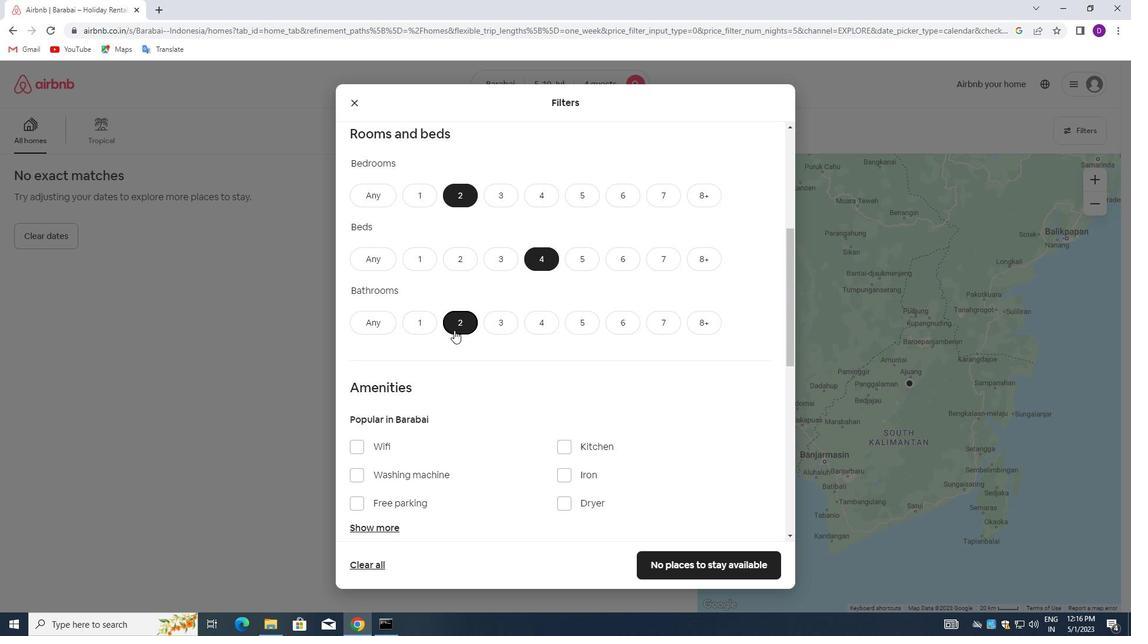 
Action: Mouse moved to (456, 330)
Screenshot: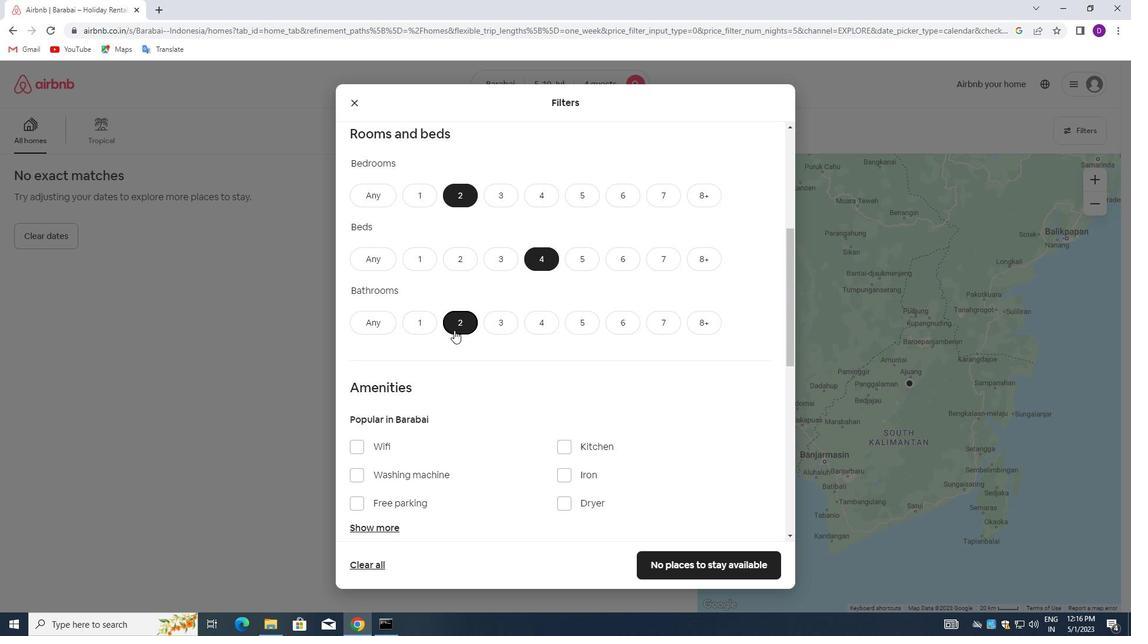 
Action: Mouse scrolled (456, 330) with delta (0, 0)
Screenshot: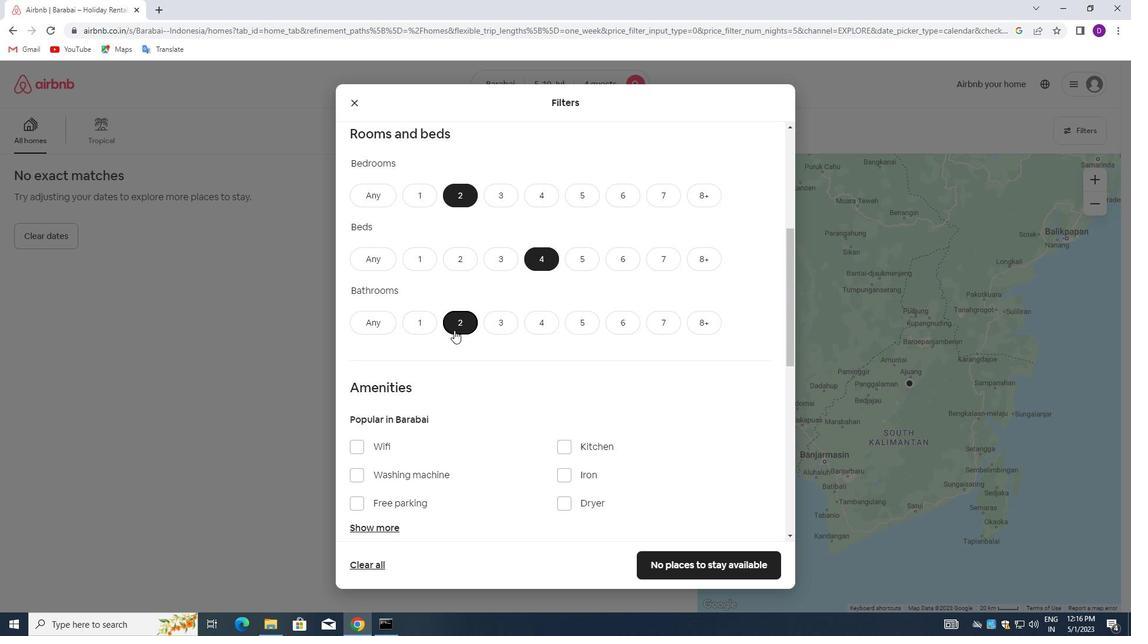 
Action: Mouse moved to (451, 351)
Screenshot: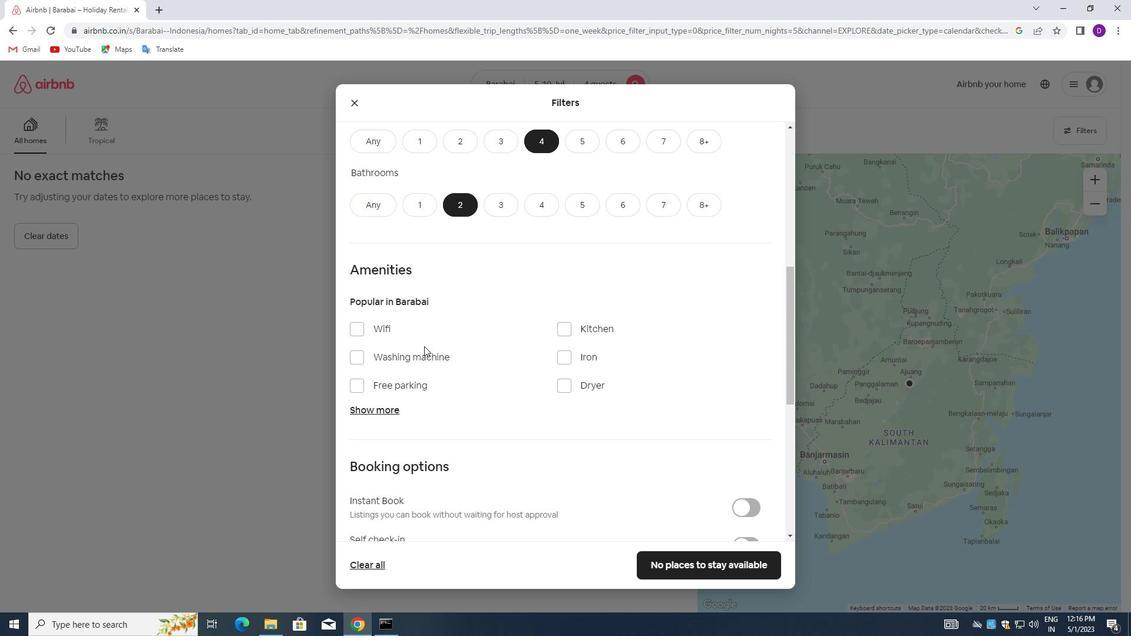 
Action: Mouse scrolled (451, 350) with delta (0, 0)
Screenshot: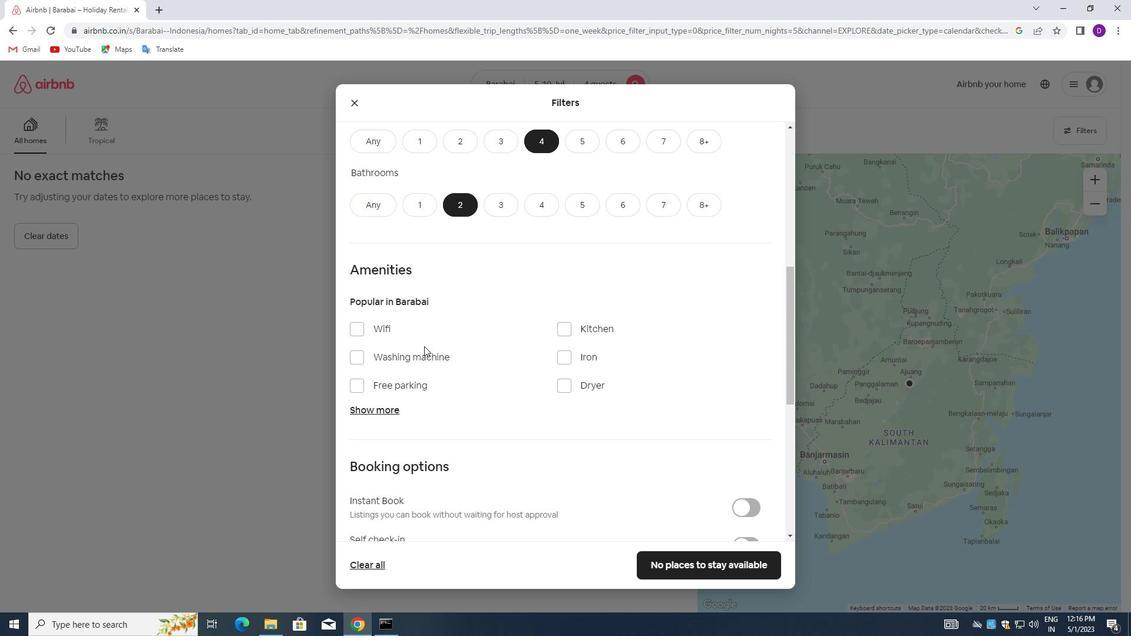 
Action: Mouse moved to (454, 351)
Screenshot: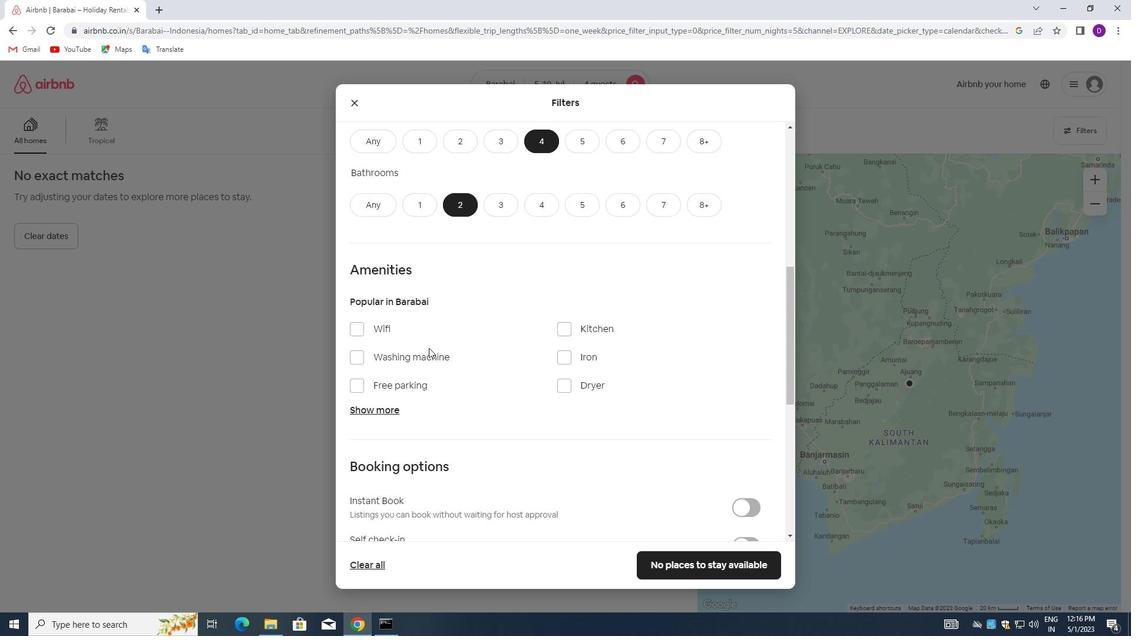 
Action: Mouse scrolled (454, 351) with delta (0, 0)
Screenshot: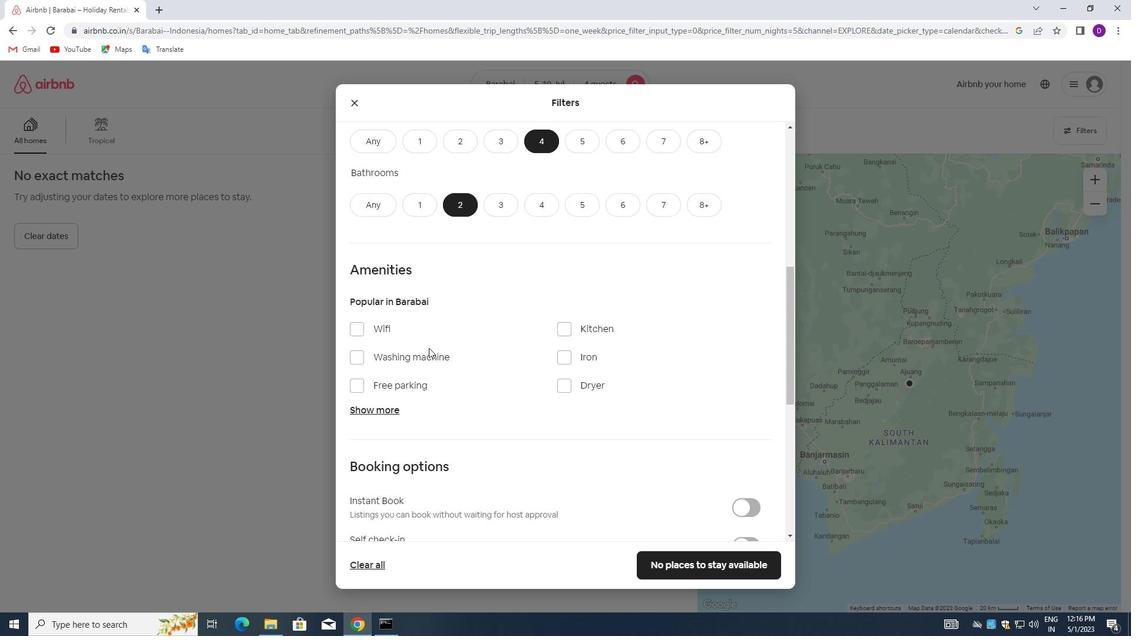 
Action: Mouse scrolled (454, 351) with delta (0, 0)
Screenshot: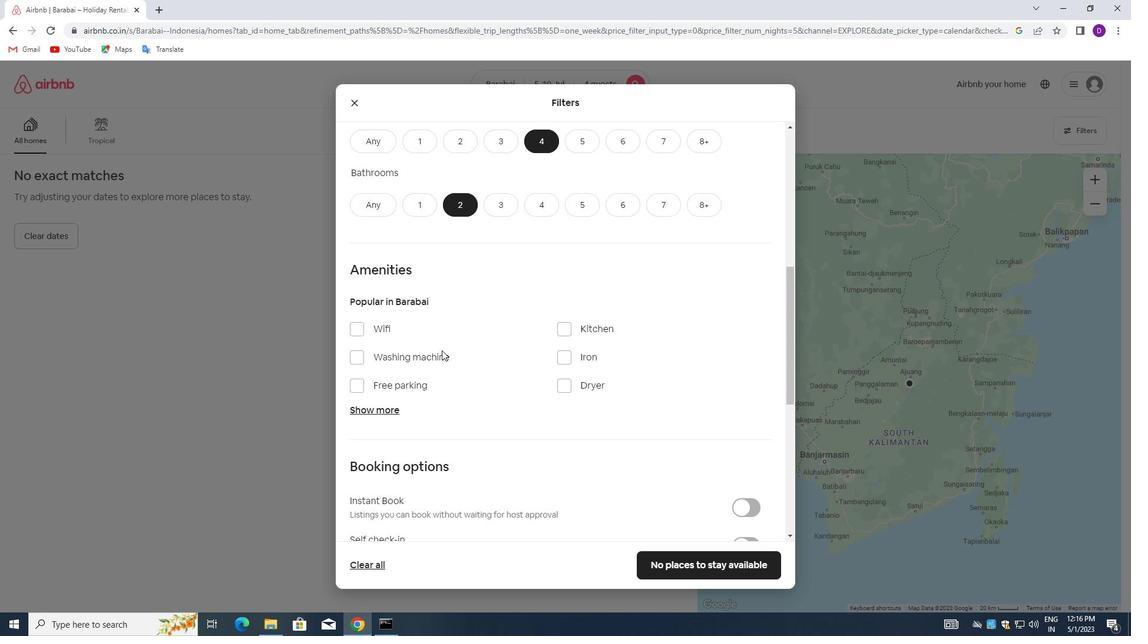 
Action: Mouse moved to (578, 360)
Screenshot: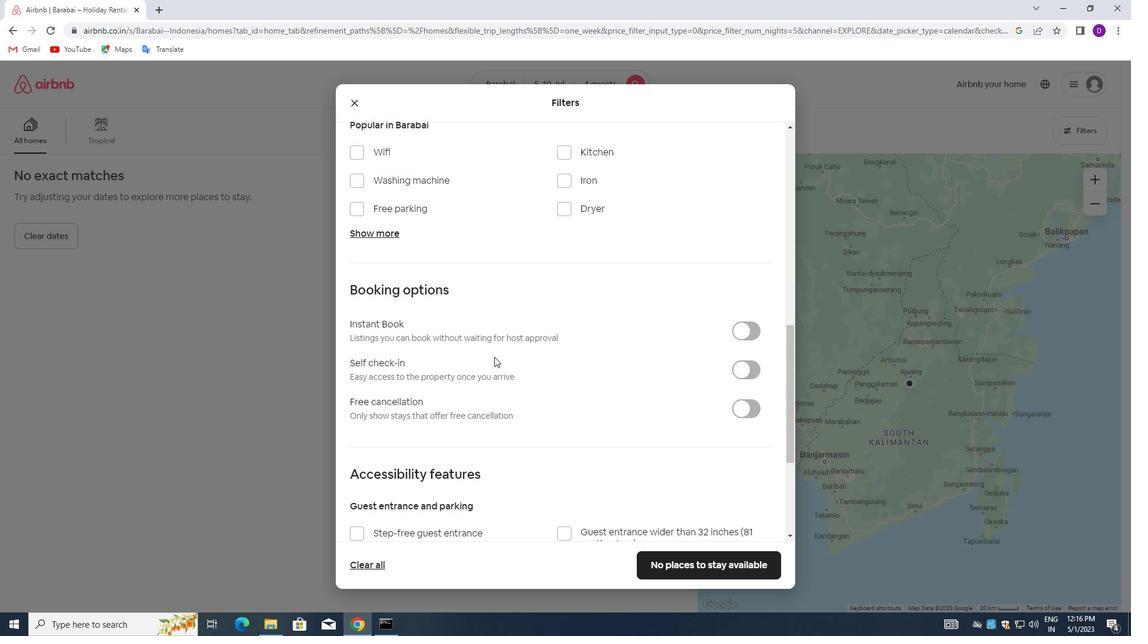 
Action: Mouse scrolled (578, 360) with delta (0, 0)
Screenshot: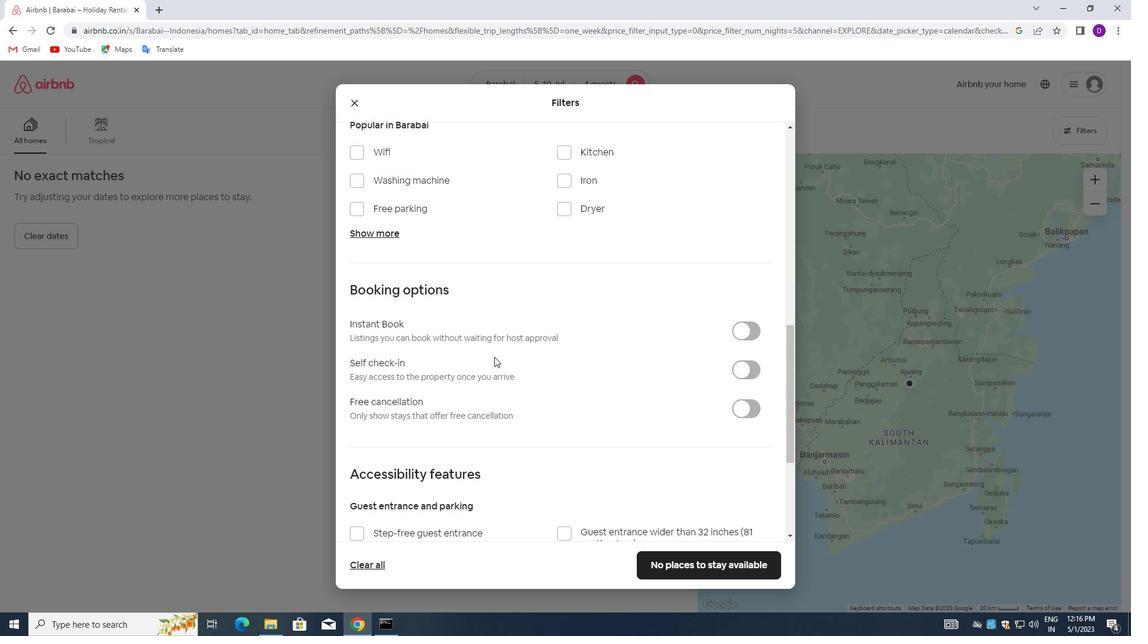 
Action: Mouse moved to (745, 310)
Screenshot: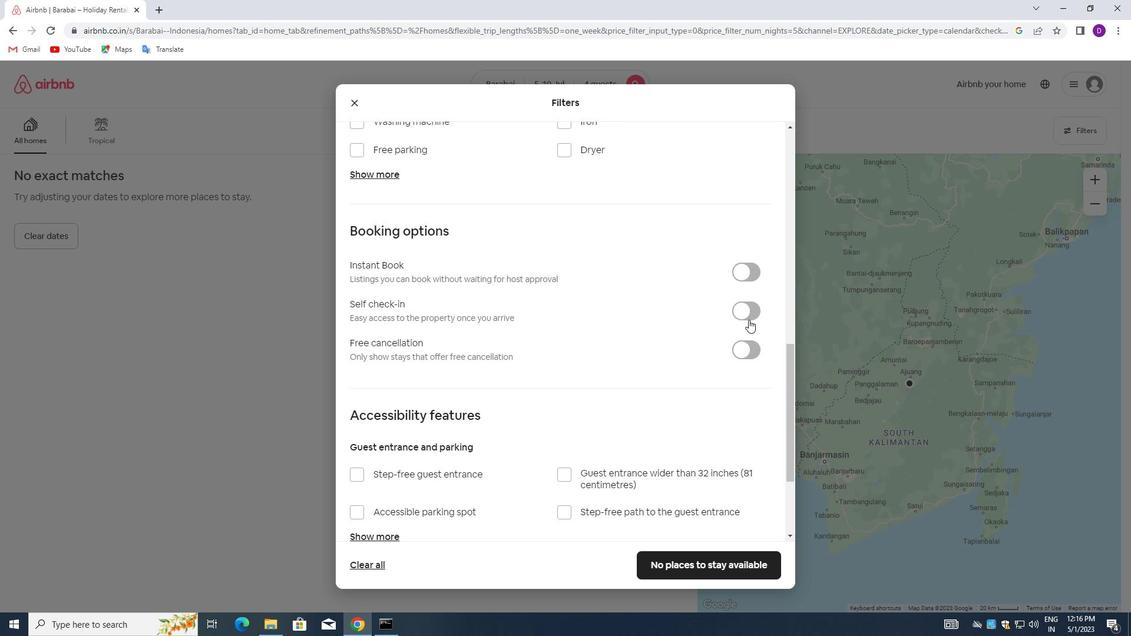 
Action: Mouse pressed left at (745, 310)
Screenshot: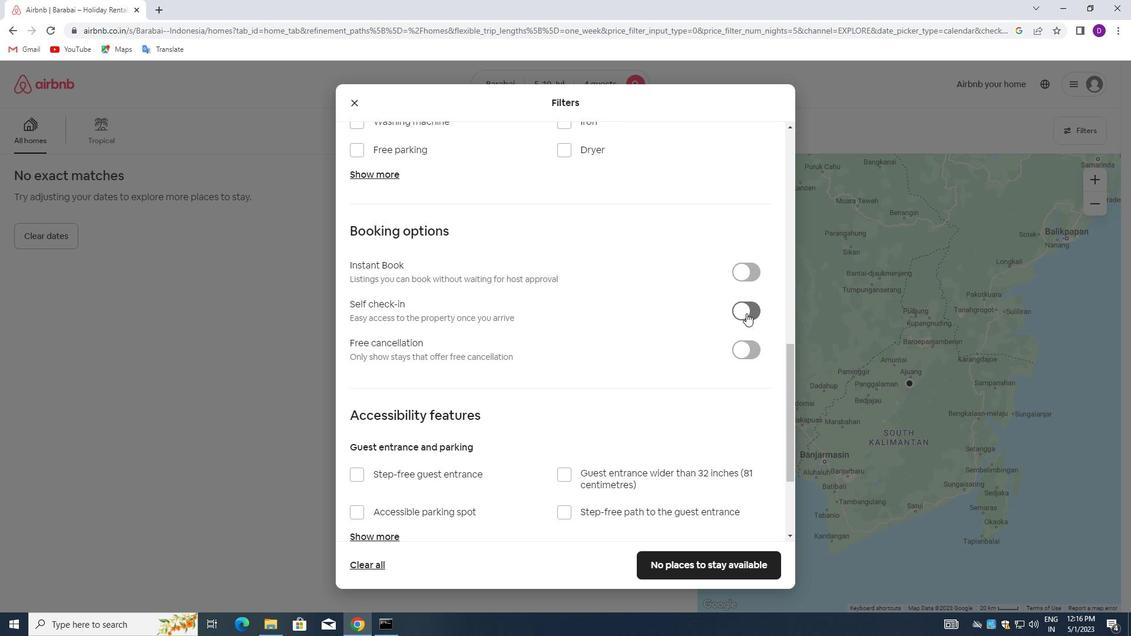
Action: Mouse moved to (634, 345)
Screenshot: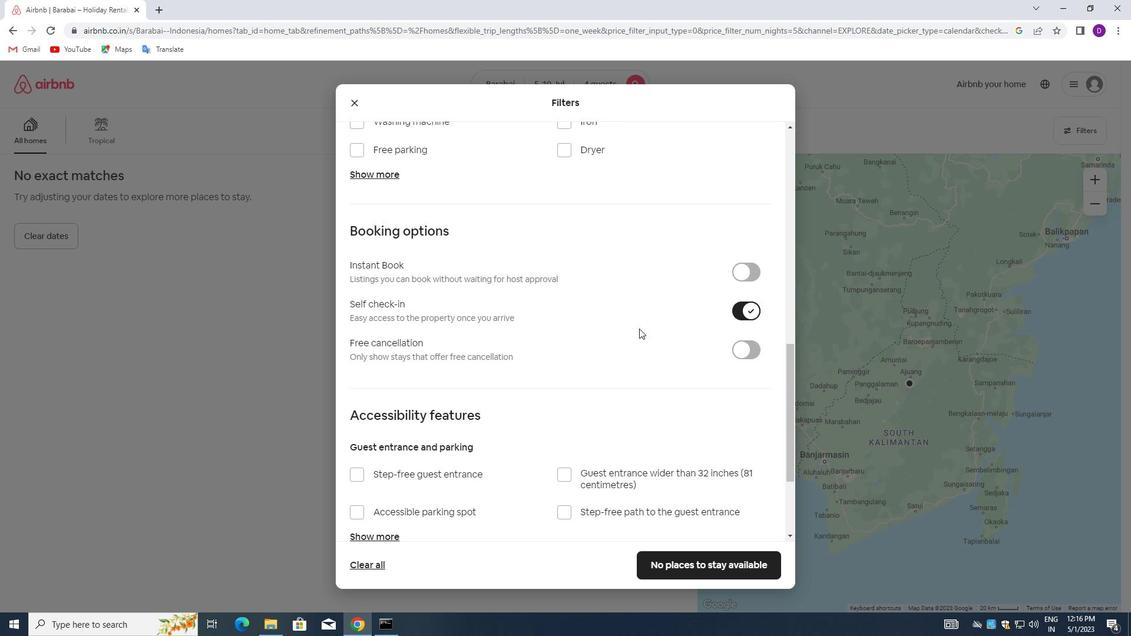 
Action: Mouse scrolled (634, 344) with delta (0, 0)
Screenshot: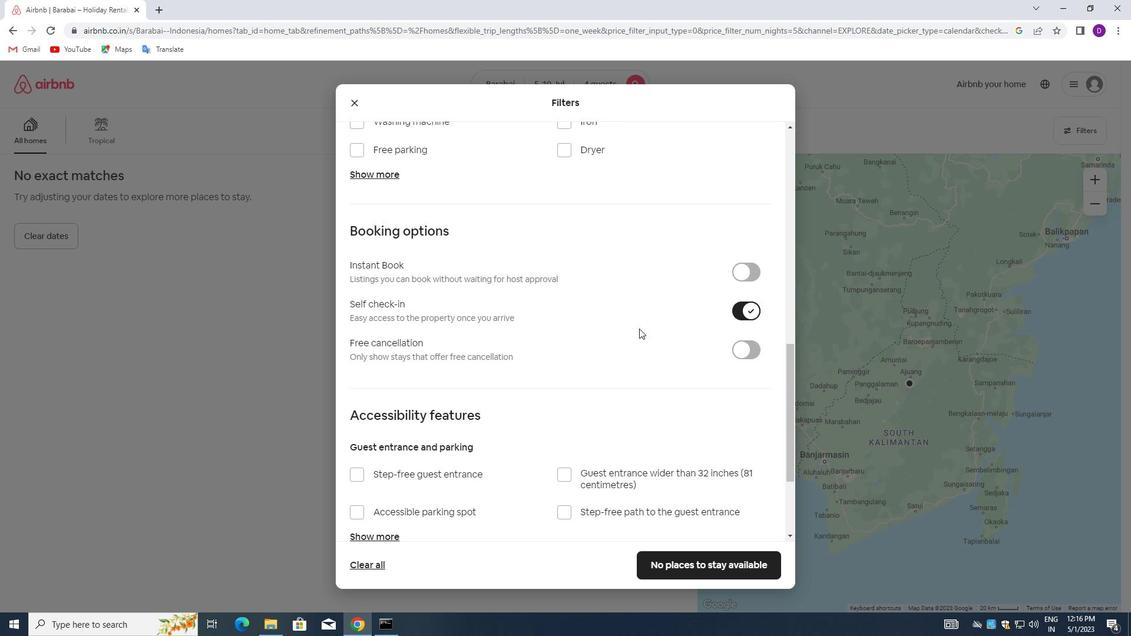 
Action: Mouse moved to (634, 347)
Screenshot: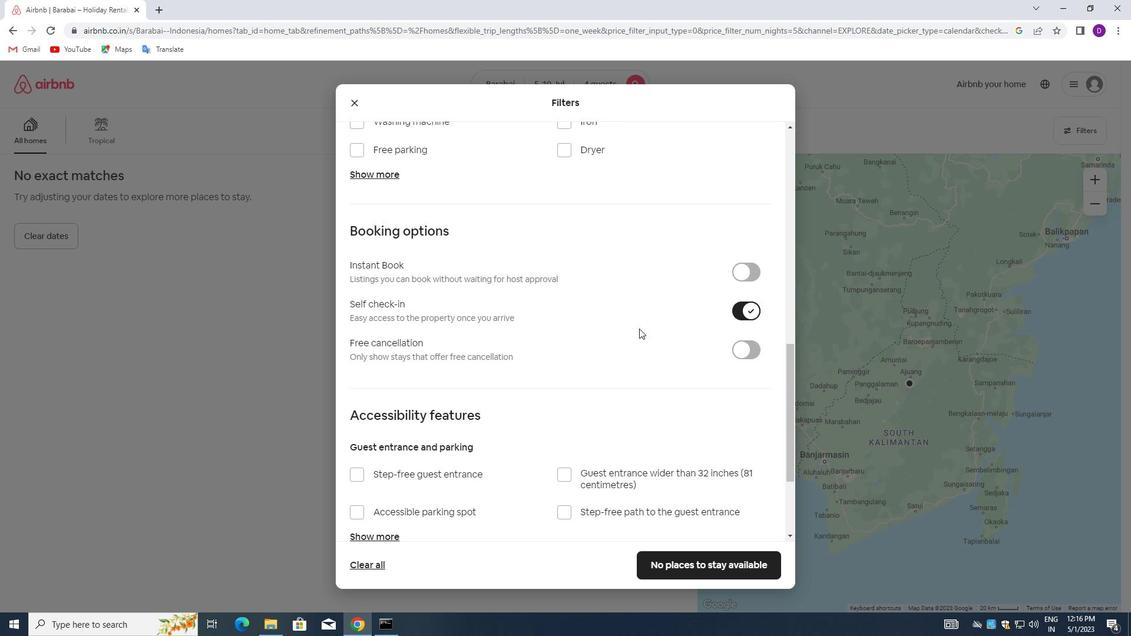 
Action: Mouse scrolled (634, 347) with delta (0, 0)
Screenshot: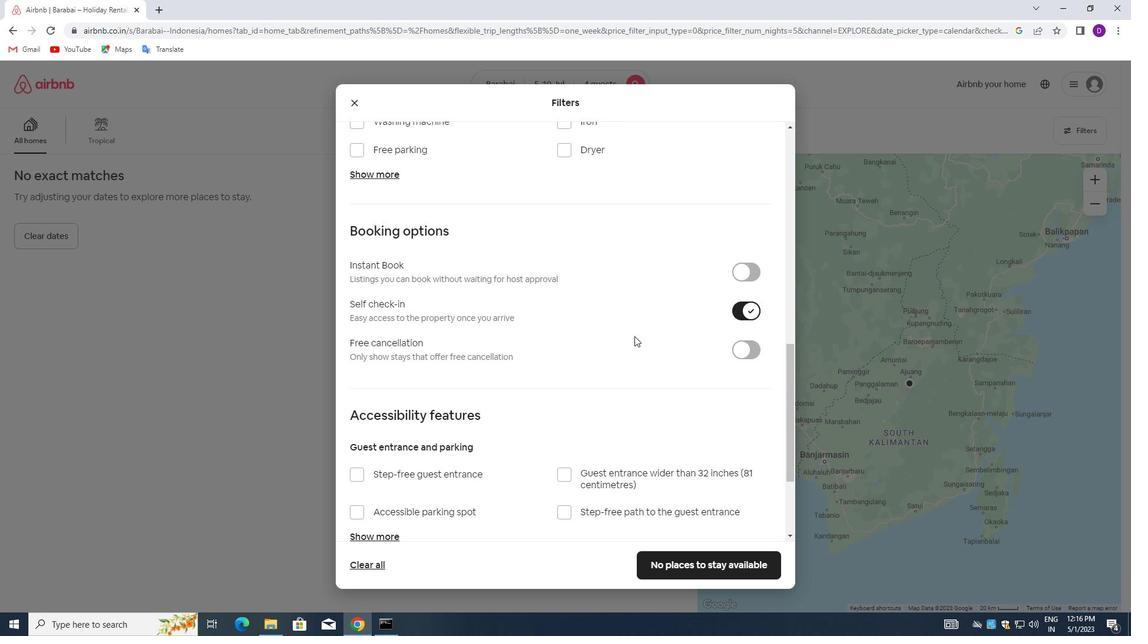 
Action: Mouse moved to (634, 348)
Screenshot: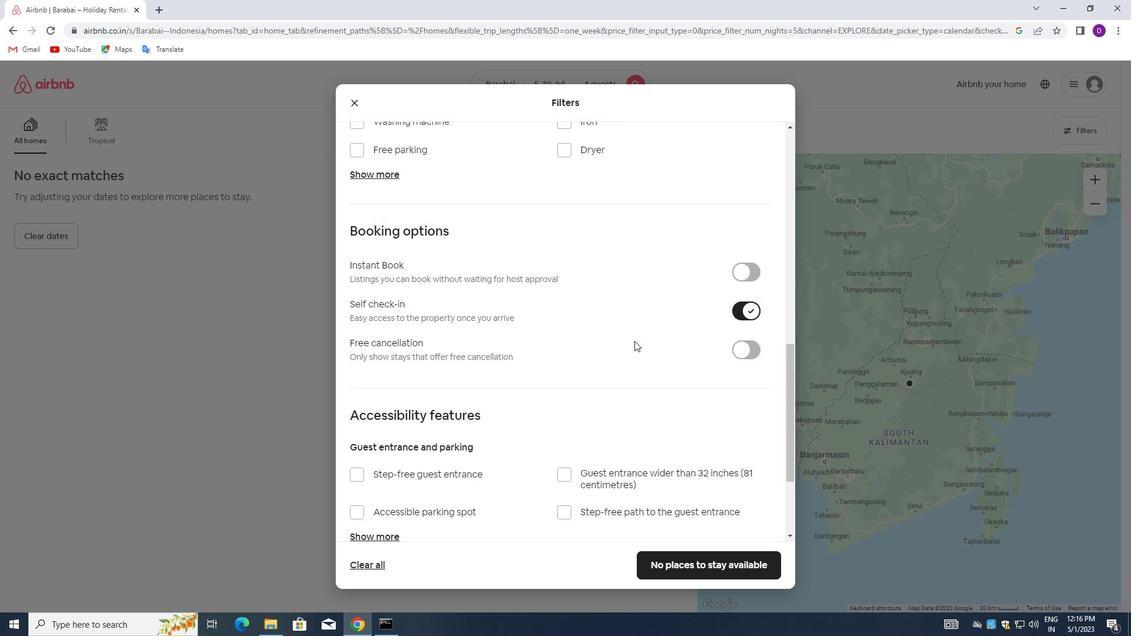 
Action: Mouse scrolled (634, 348) with delta (0, 0)
Screenshot: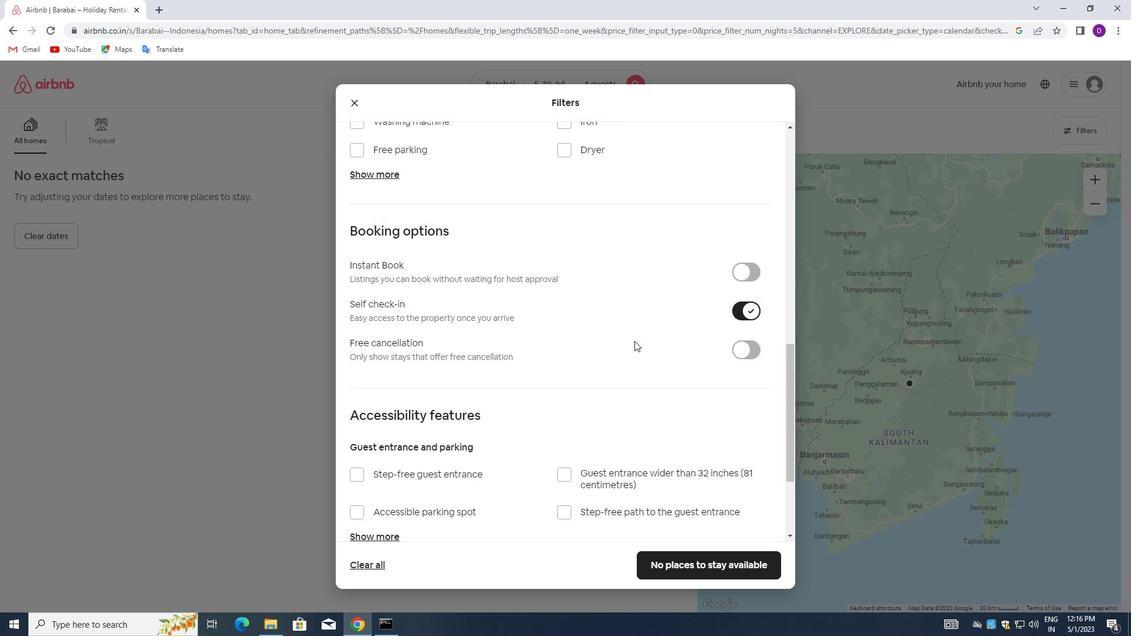 
Action: Mouse moved to (634, 349)
Screenshot: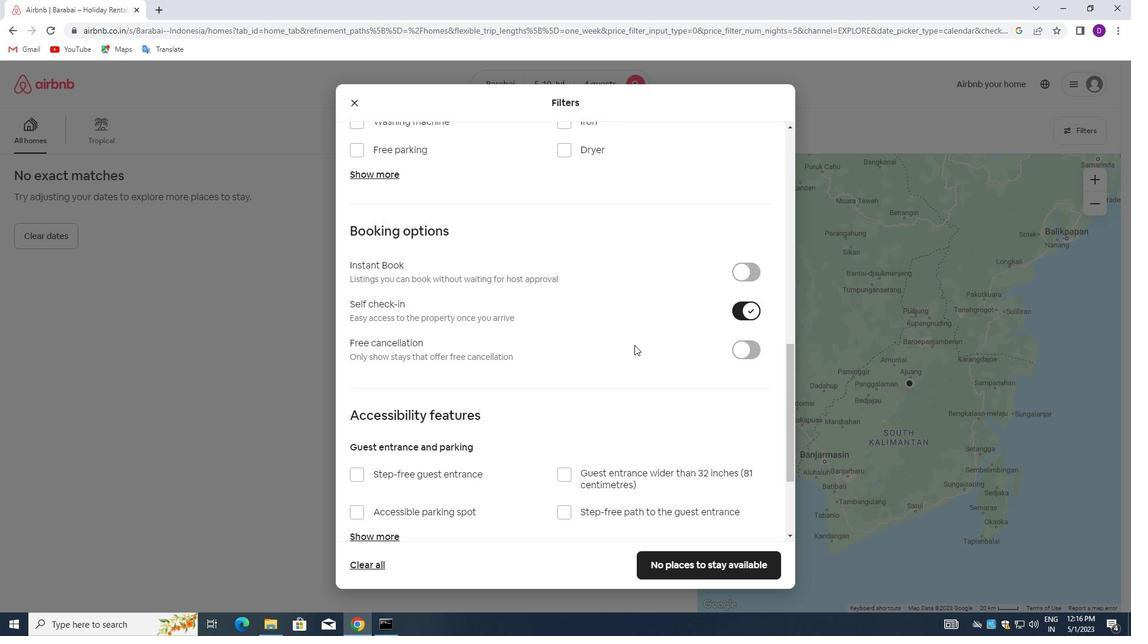 
Action: Mouse scrolled (634, 348) with delta (0, 0)
Screenshot: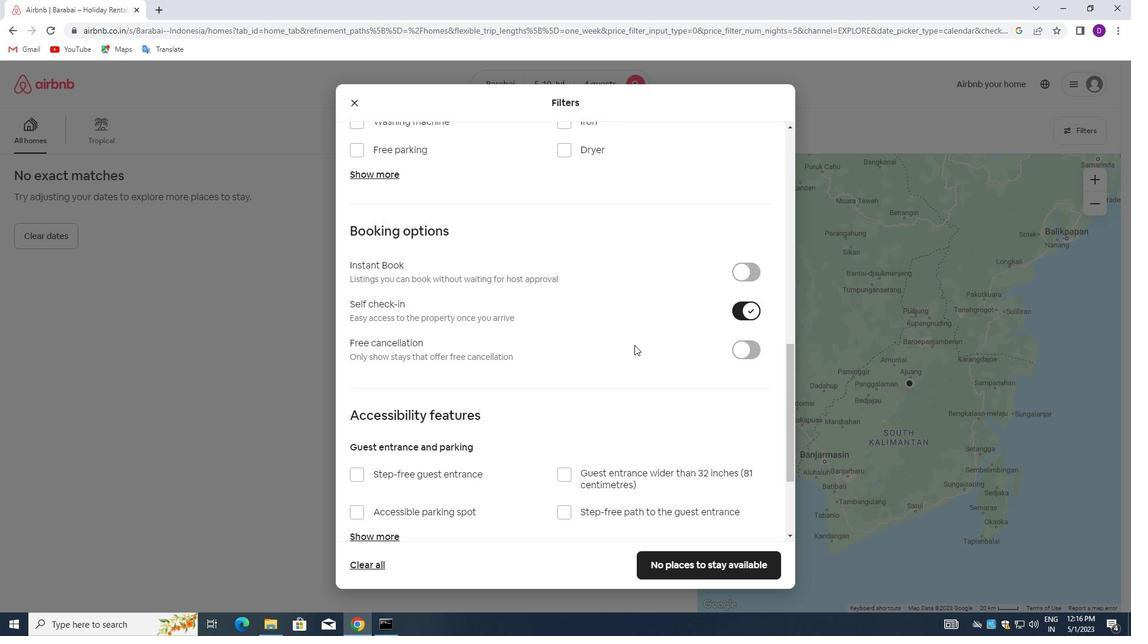 
Action: Mouse moved to (634, 349)
Screenshot: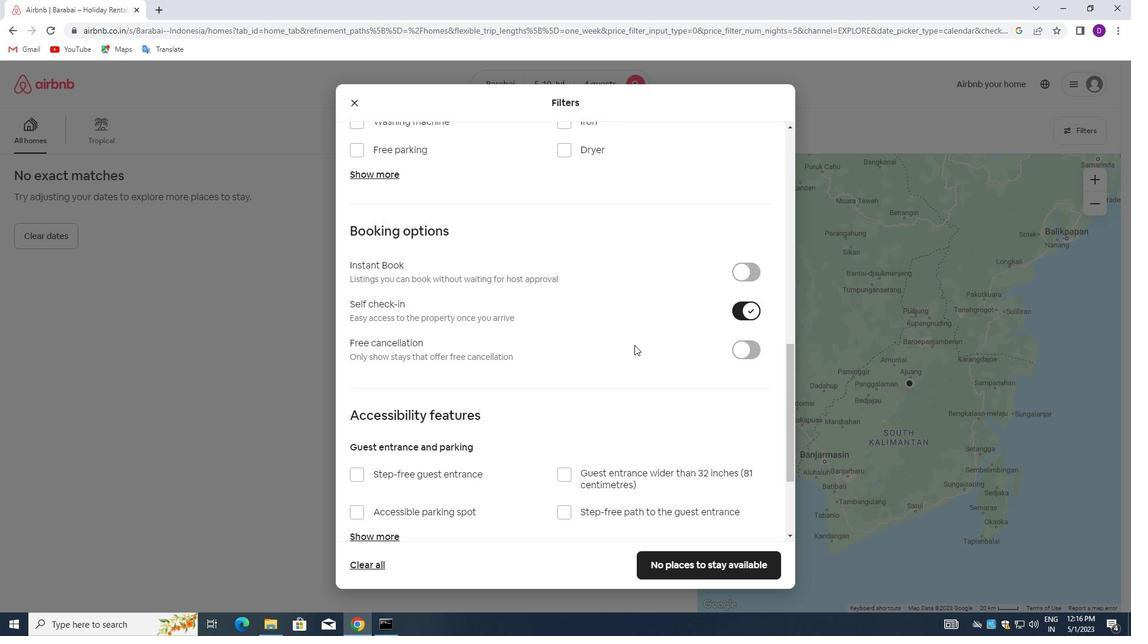 
Action: Mouse scrolled (634, 348) with delta (0, 0)
Screenshot: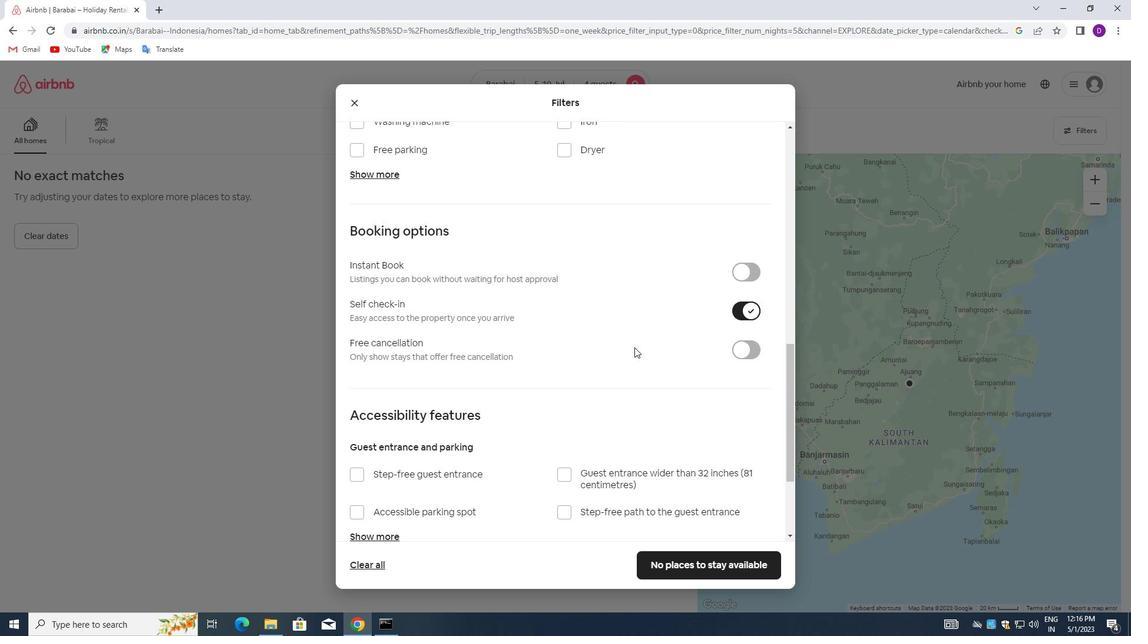 
Action: Mouse moved to (626, 356)
Screenshot: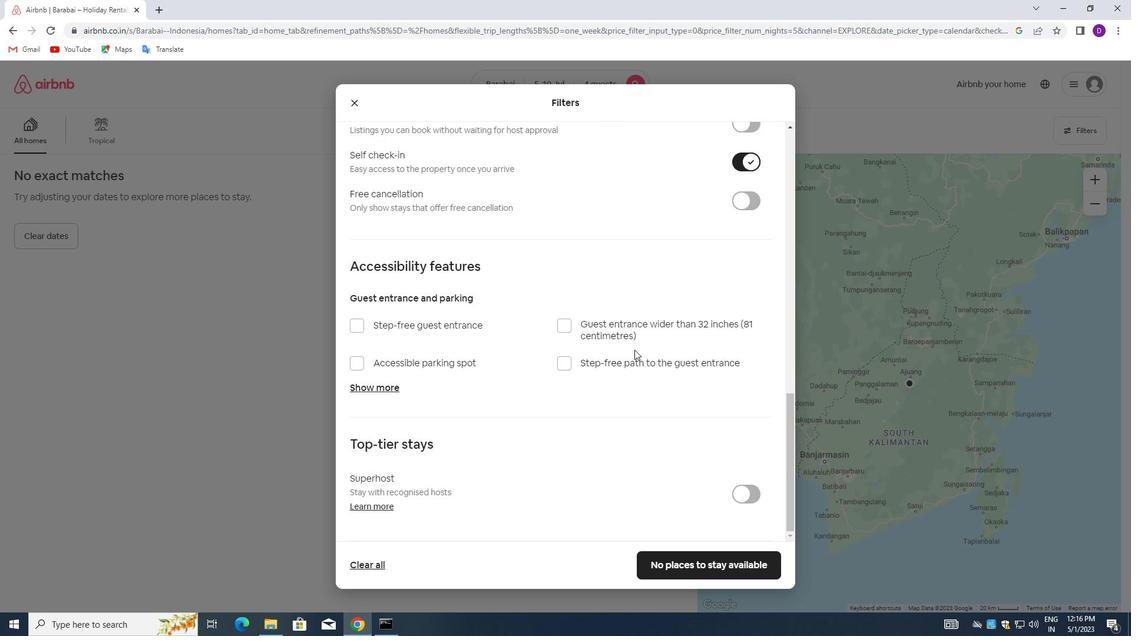 
Action: Mouse scrolled (626, 355) with delta (0, 0)
Screenshot: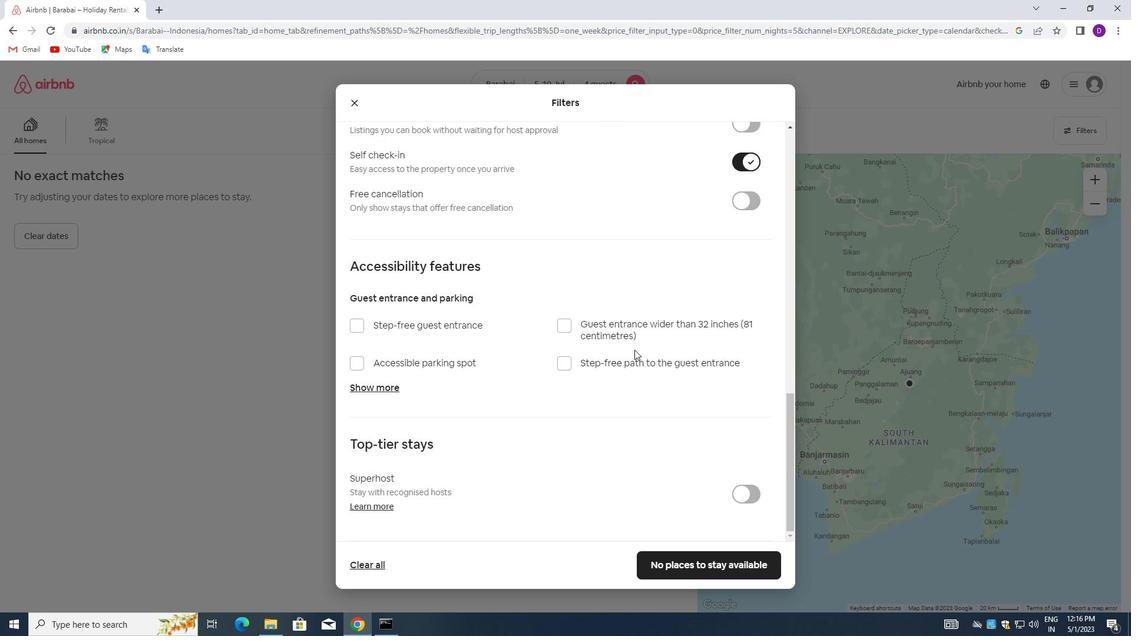 
Action: Mouse moved to (615, 364)
Screenshot: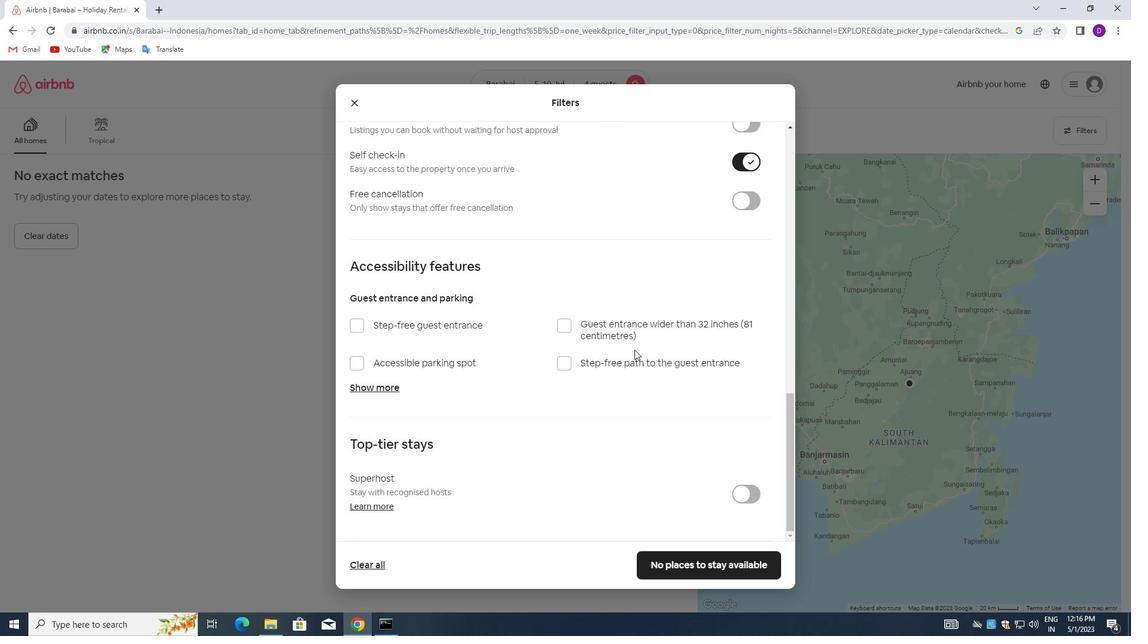 
Action: Mouse scrolled (615, 363) with delta (0, 0)
Screenshot: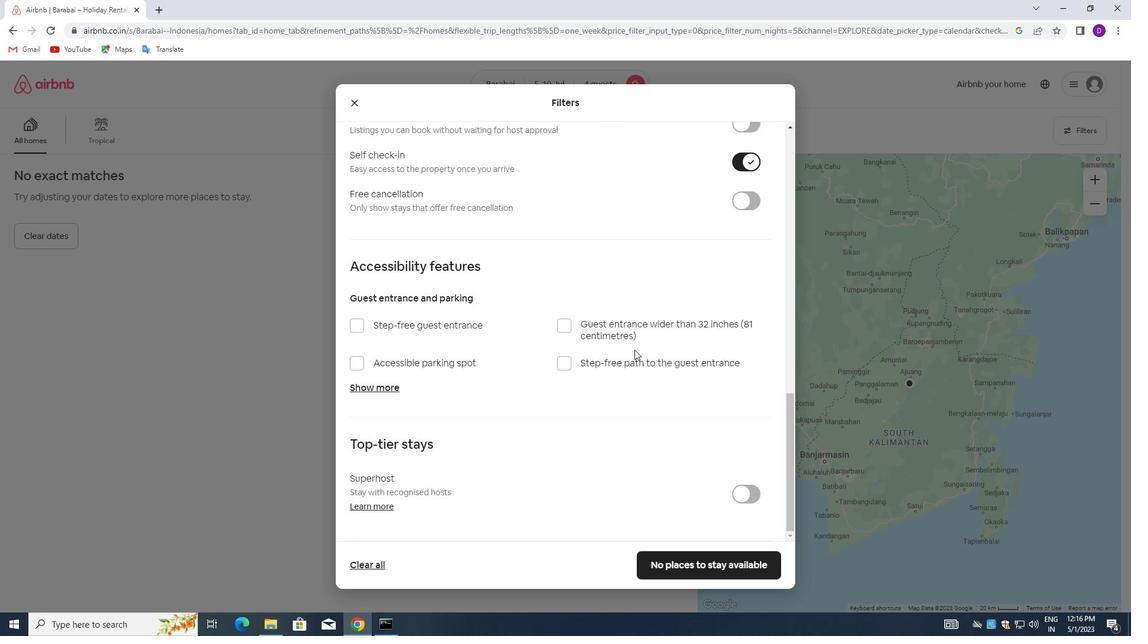 
Action: Mouse moved to (600, 376)
Screenshot: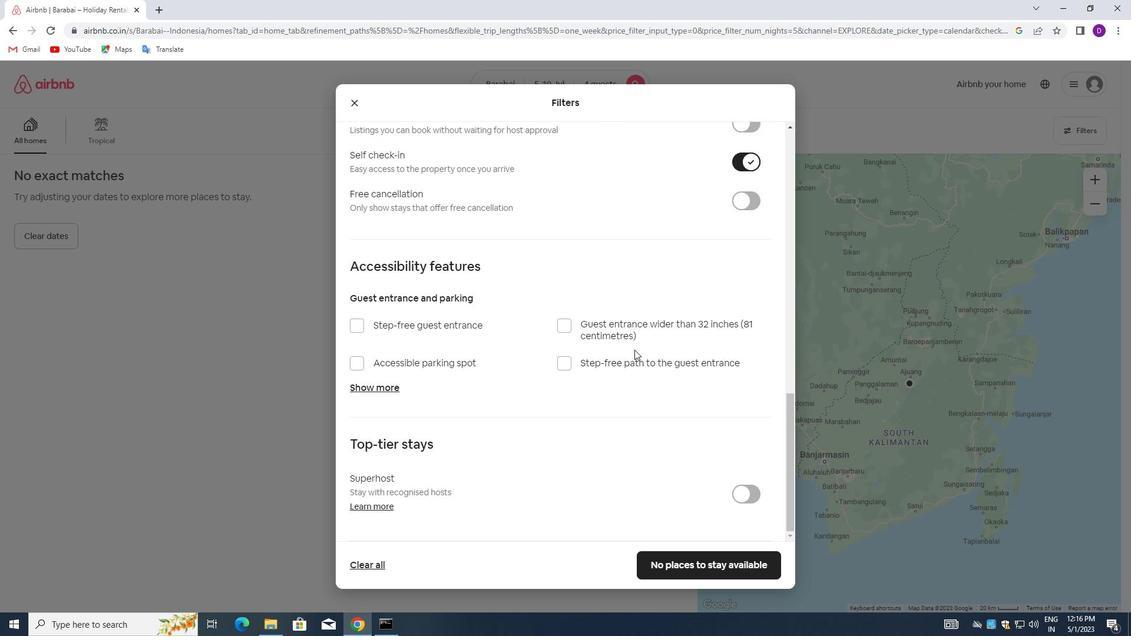 
Action: Mouse scrolled (600, 375) with delta (0, 0)
Screenshot: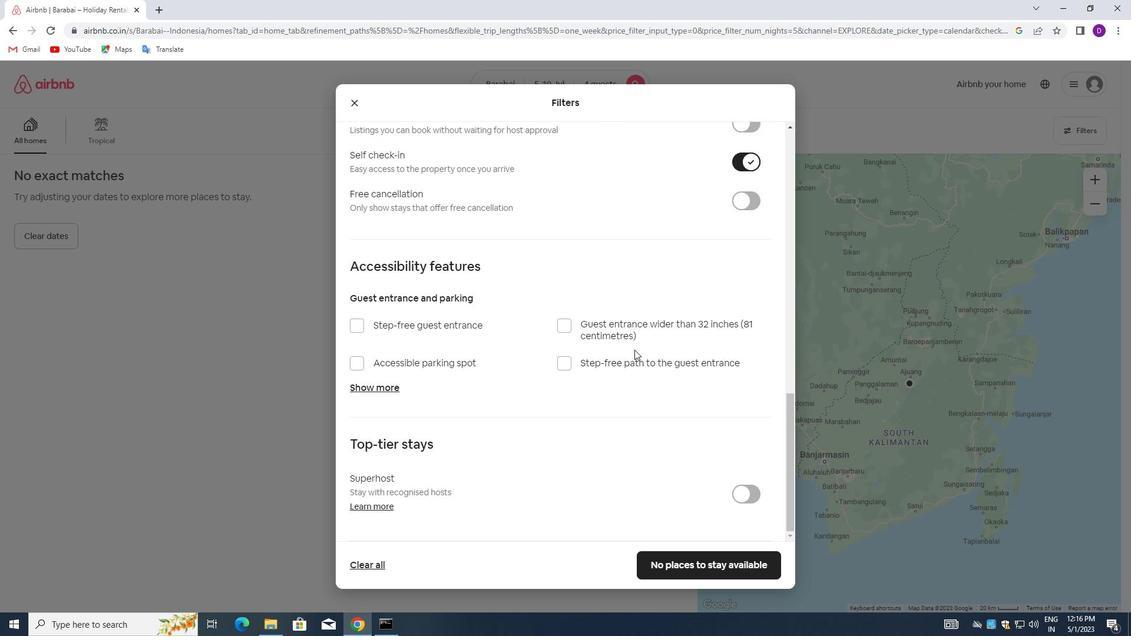 
Action: Mouse moved to (558, 492)
Screenshot: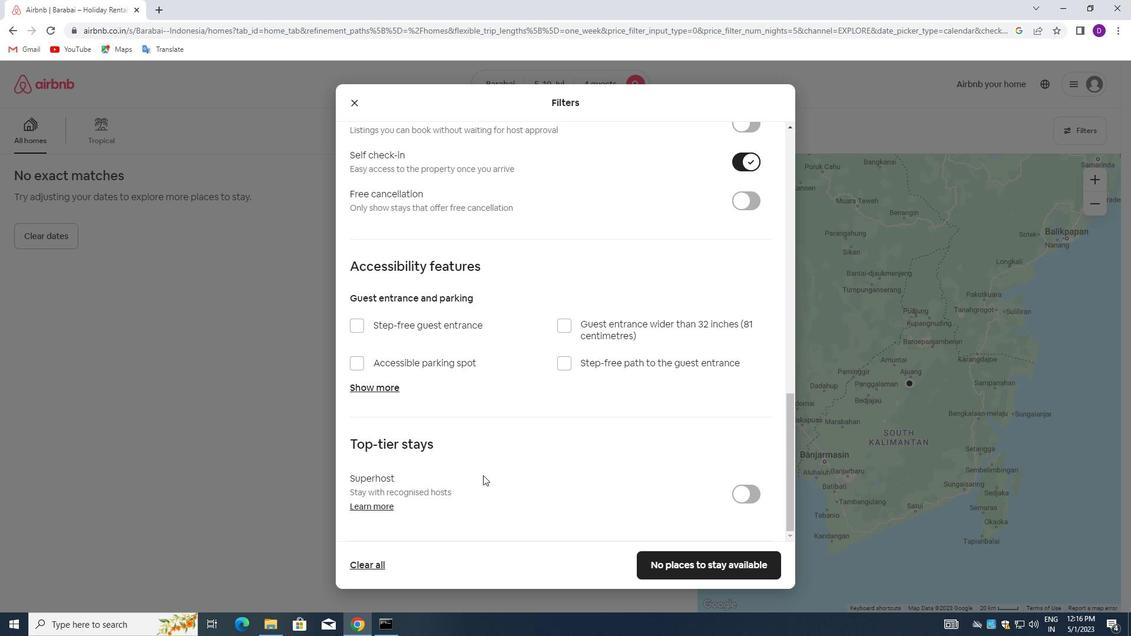 
Action: Mouse scrolled (558, 491) with delta (0, 0)
Screenshot: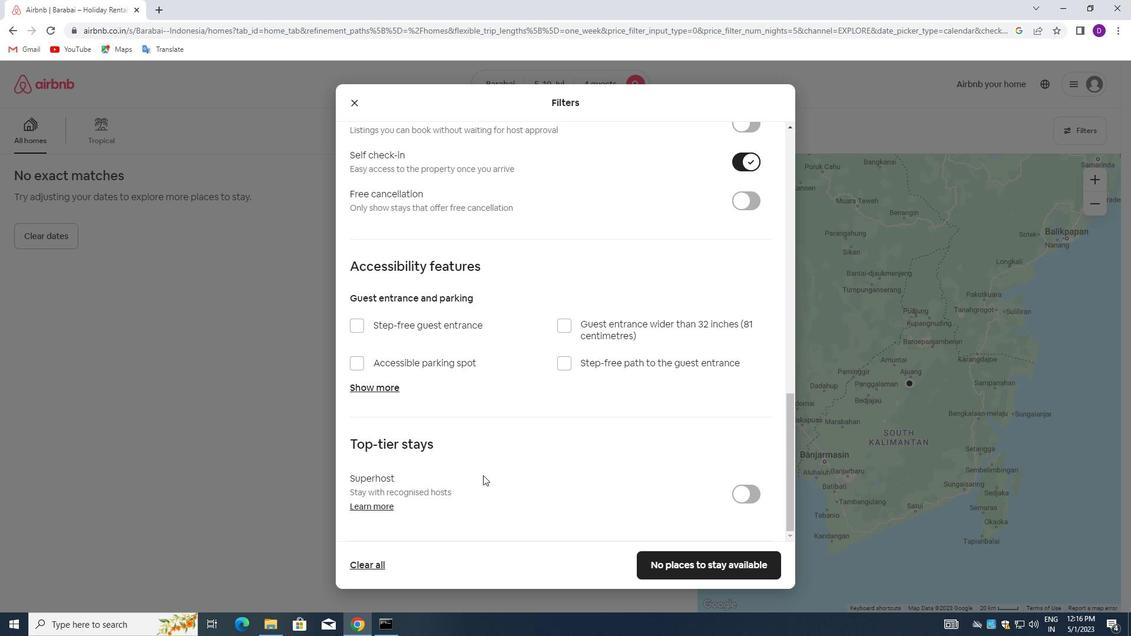 
Action: Mouse moved to (584, 497)
Screenshot: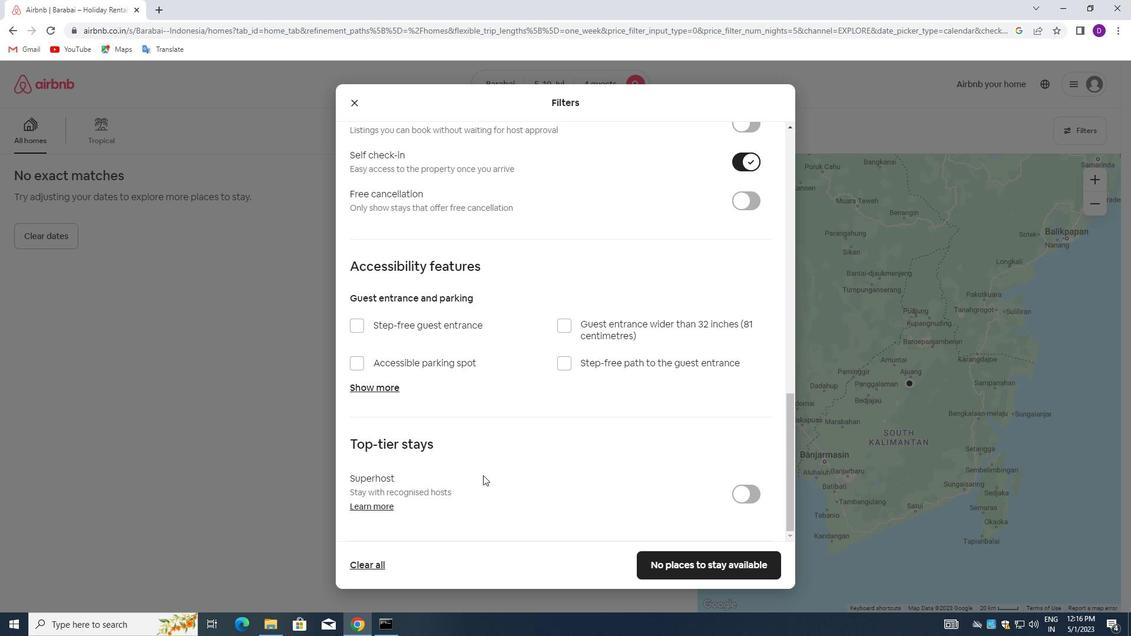 
Action: Mouse scrolled (584, 496) with delta (0, 0)
Screenshot: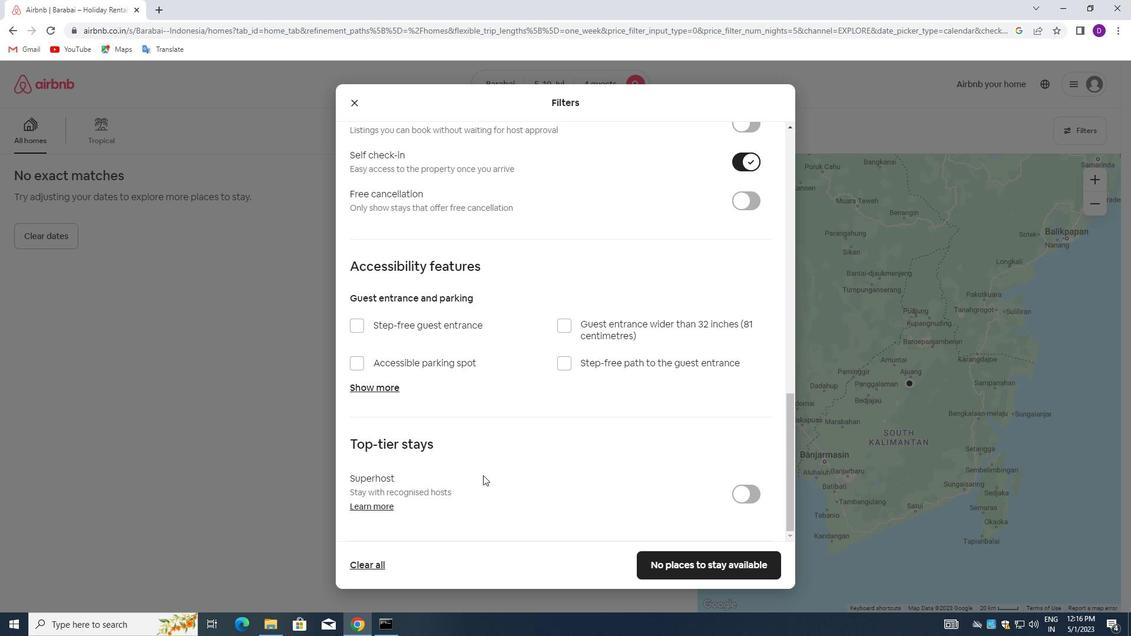 
Action: Mouse moved to (608, 505)
Screenshot: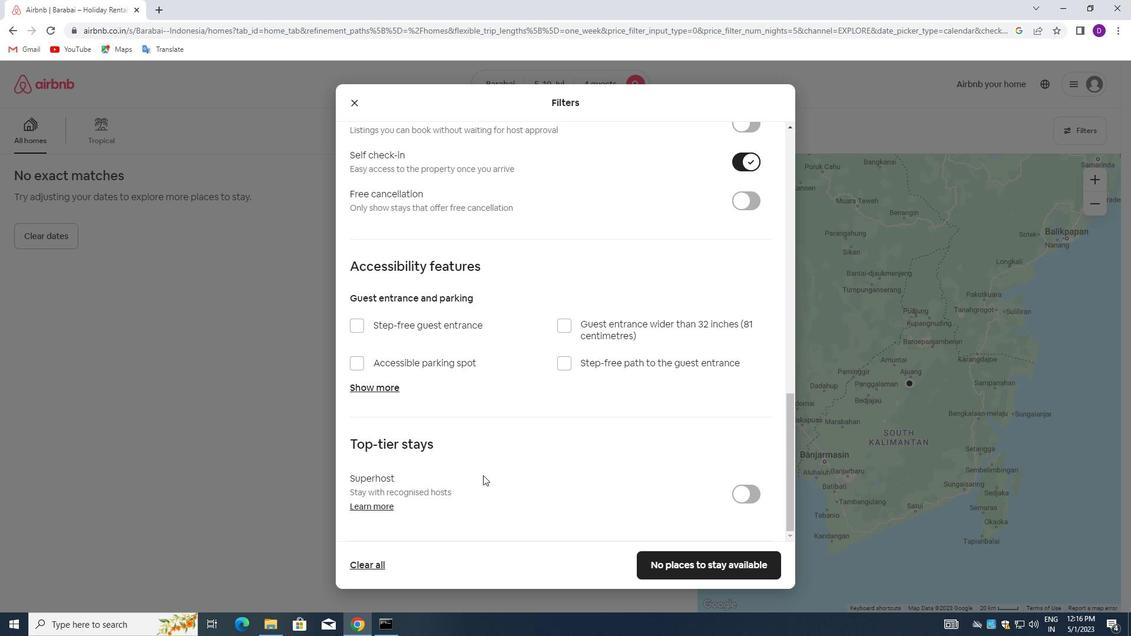 
Action: Mouse scrolled (608, 504) with delta (0, 0)
Screenshot: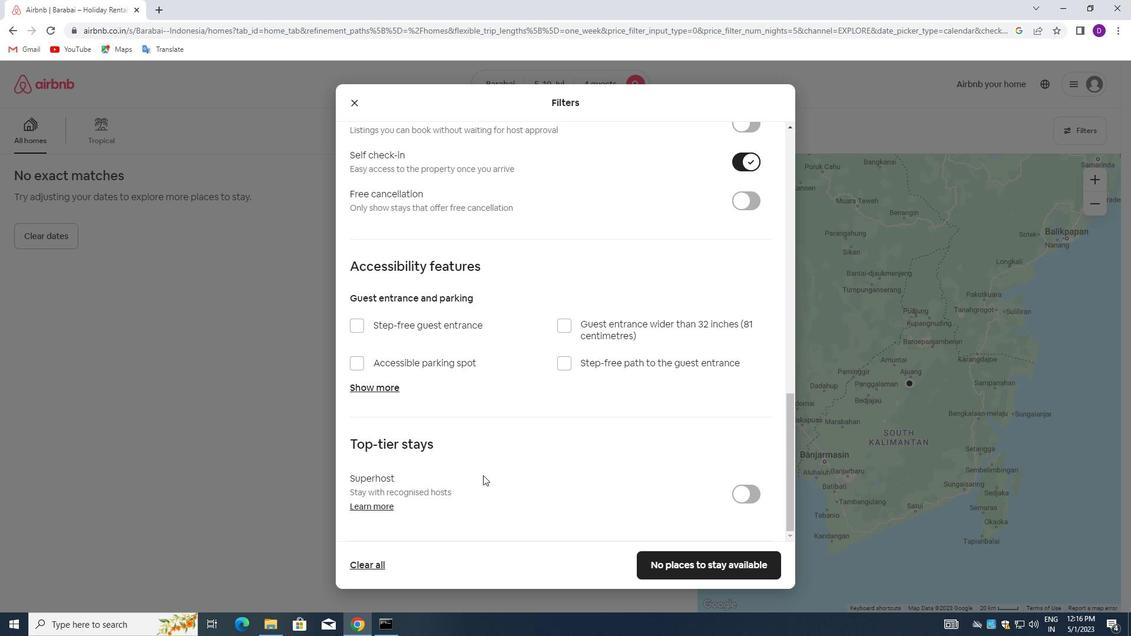 
Action: Mouse moved to (687, 551)
Screenshot: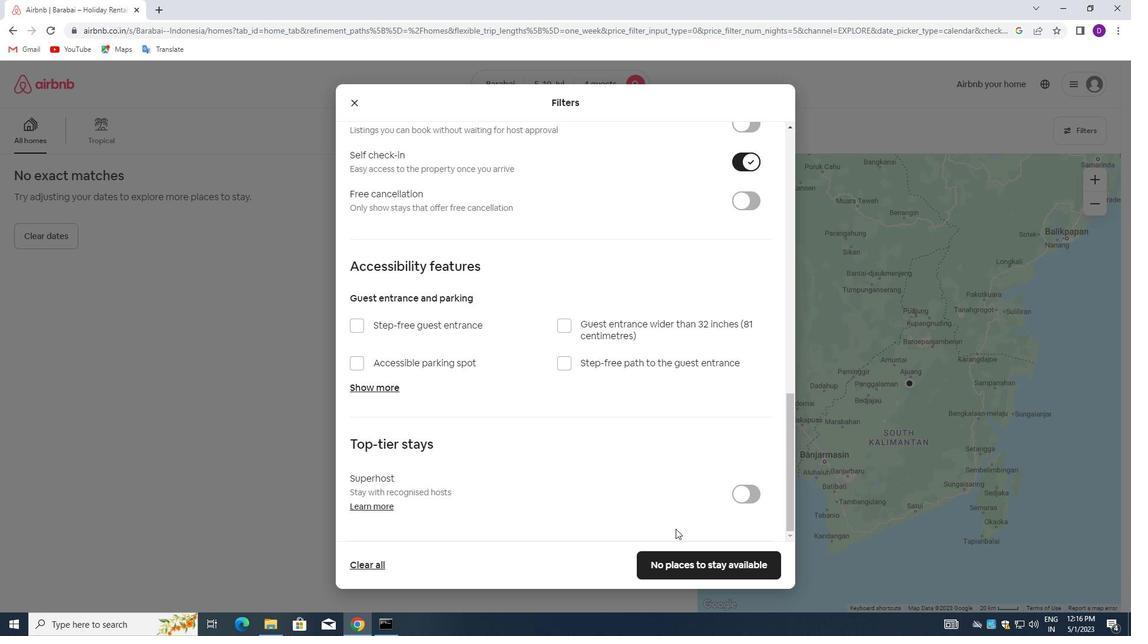 
Action: Mouse pressed left at (687, 551)
Screenshot: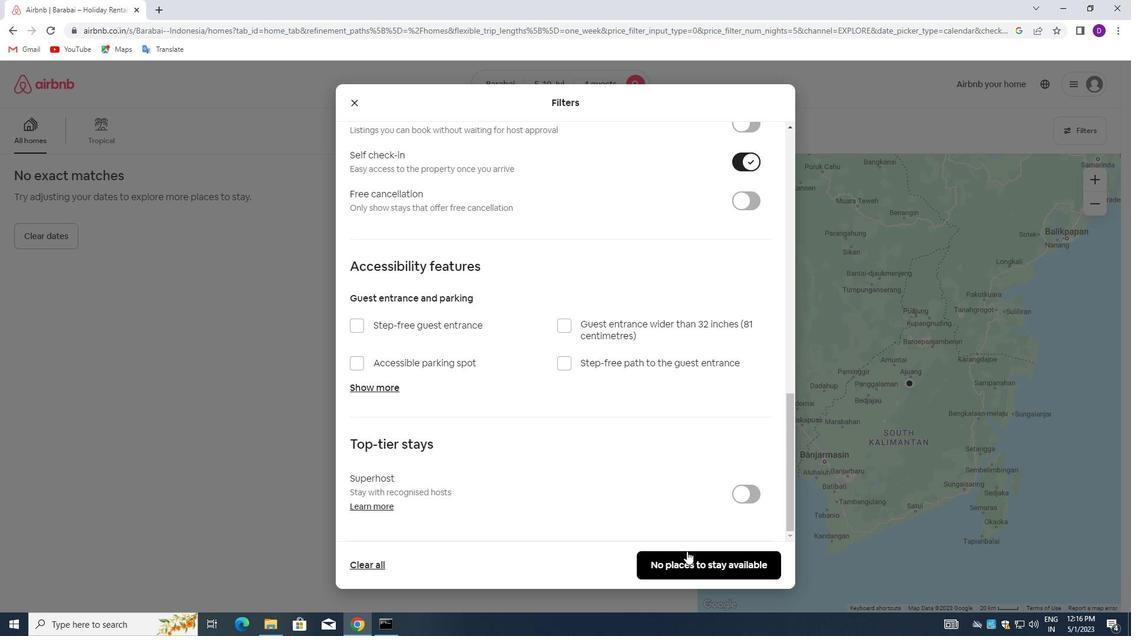 
Action: Mouse moved to (650, 512)
Screenshot: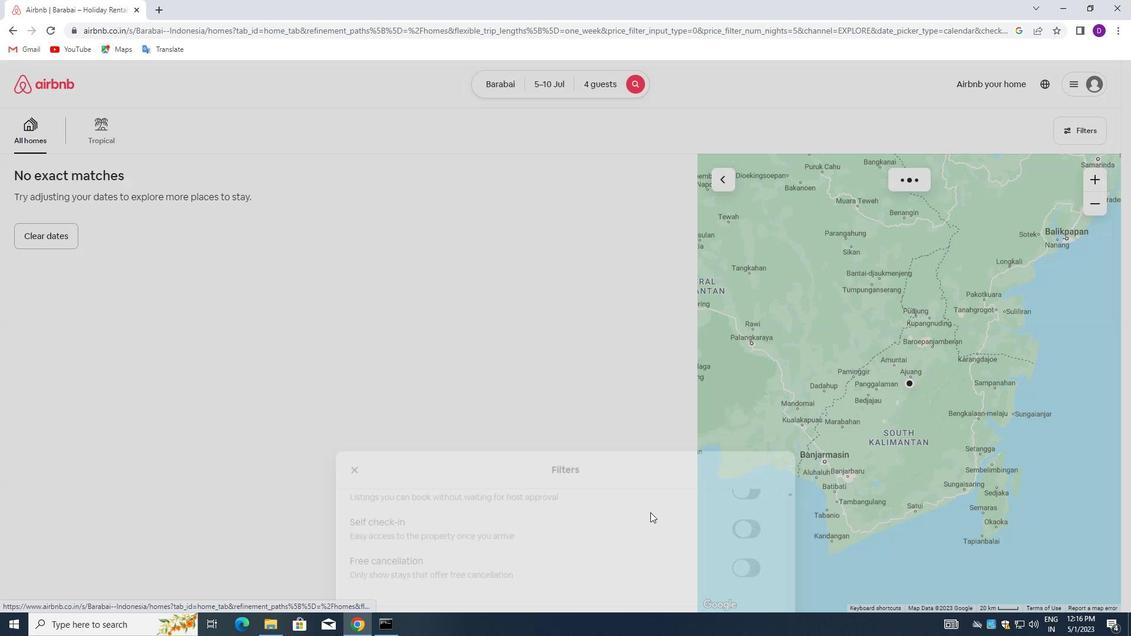 
